 Task: Search one way flight ticket for 1 adult, 5 children, 2 infants in seat and 1 infant on lap in first from Greenville: Pitt-greenville Airport to Jacksonville: Albert J. Ellis Airport on 5-3-2023. Choice of flights is American. Number of bags: 7 checked bags. Price is upto 77000. Outbound departure time preference is 7:30.
Action: Mouse moved to (318, 128)
Screenshot: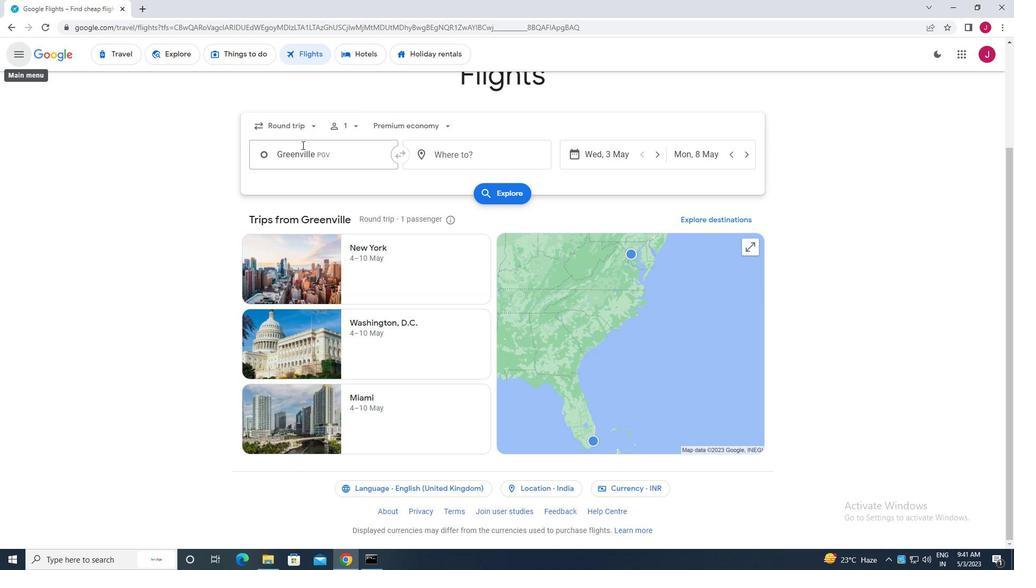 
Action: Mouse pressed left at (318, 128)
Screenshot: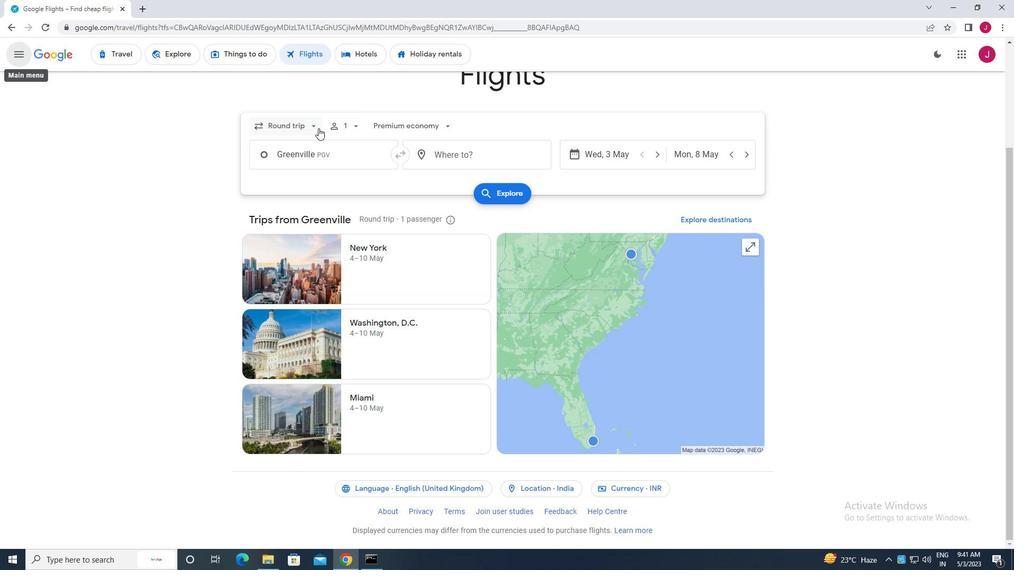 
Action: Mouse moved to (300, 175)
Screenshot: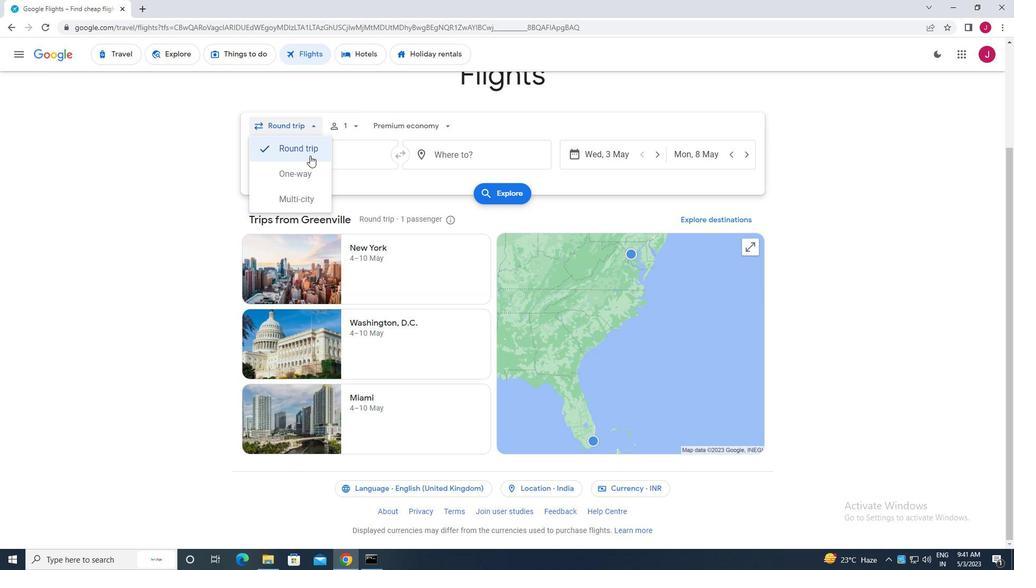 
Action: Mouse pressed left at (300, 175)
Screenshot: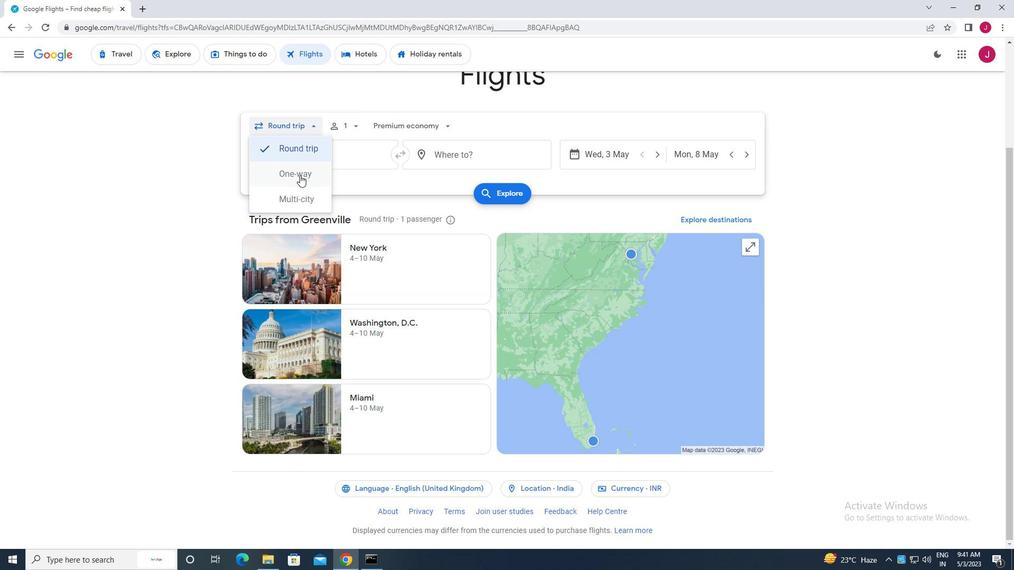 
Action: Mouse moved to (351, 125)
Screenshot: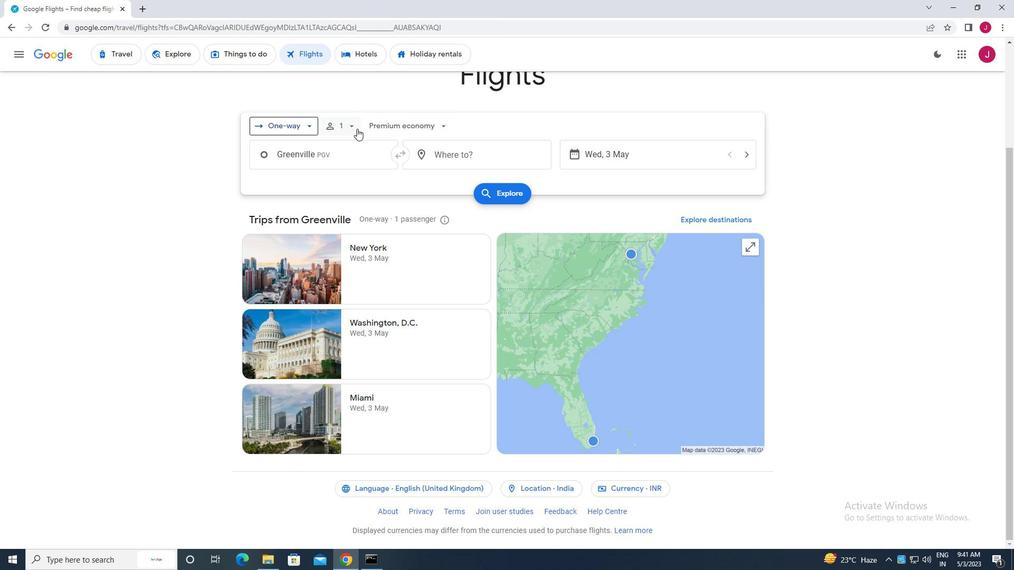 
Action: Mouse pressed left at (351, 125)
Screenshot: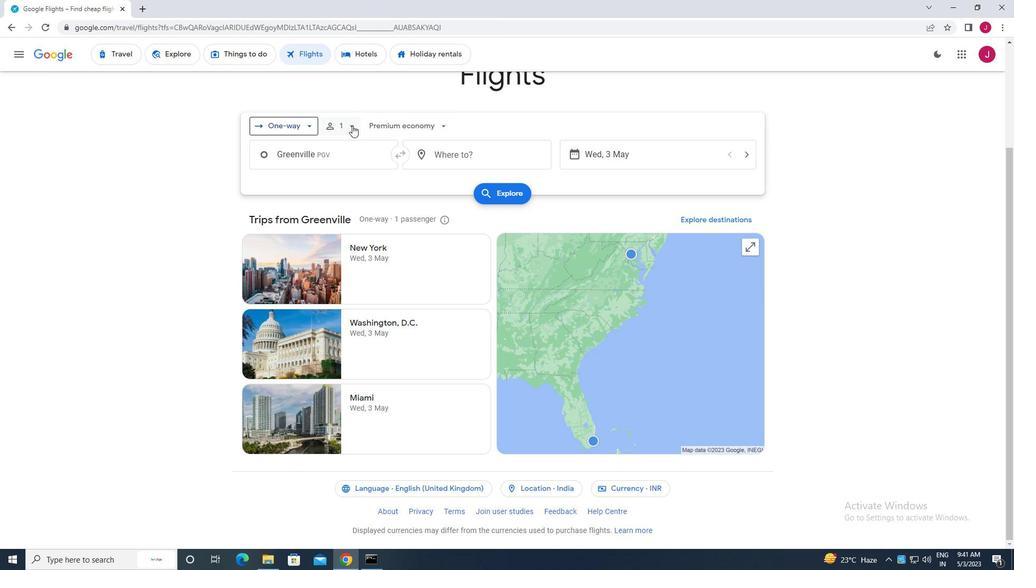 
Action: Mouse moved to (429, 182)
Screenshot: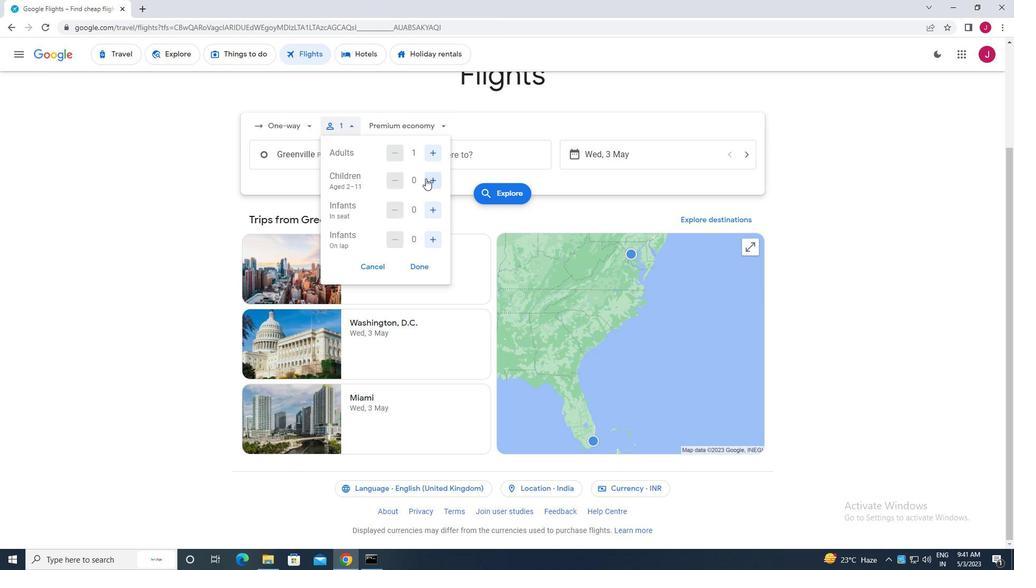 
Action: Mouse pressed left at (429, 182)
Screenshot: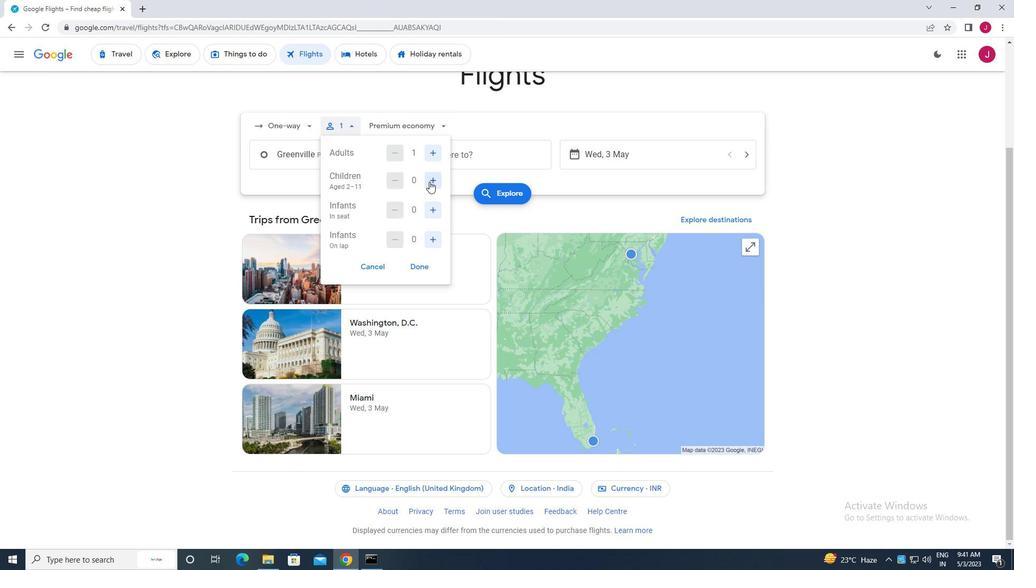 
Action: Mouse pressed left at (429, 182)
Screenshot: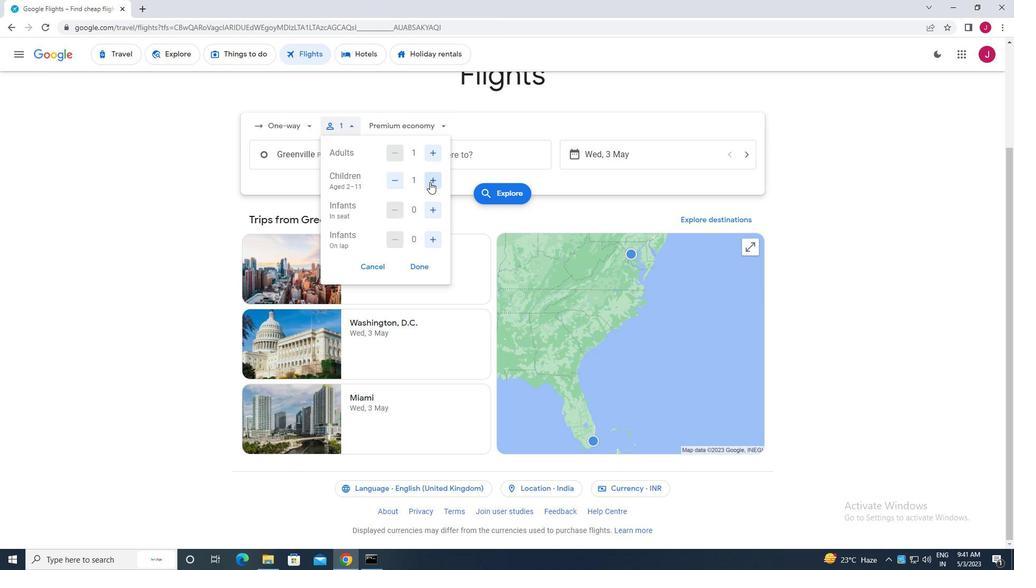 
Action: Mouse pressed left at (429, 182)
Screenshot: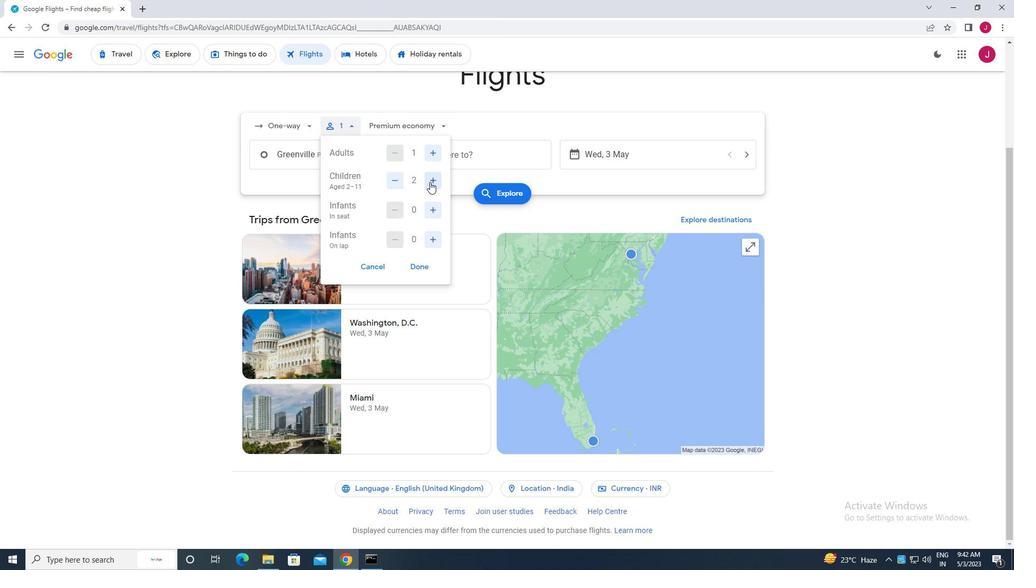 
Action: Mouse pressed left at (429, 182)
Screenshot: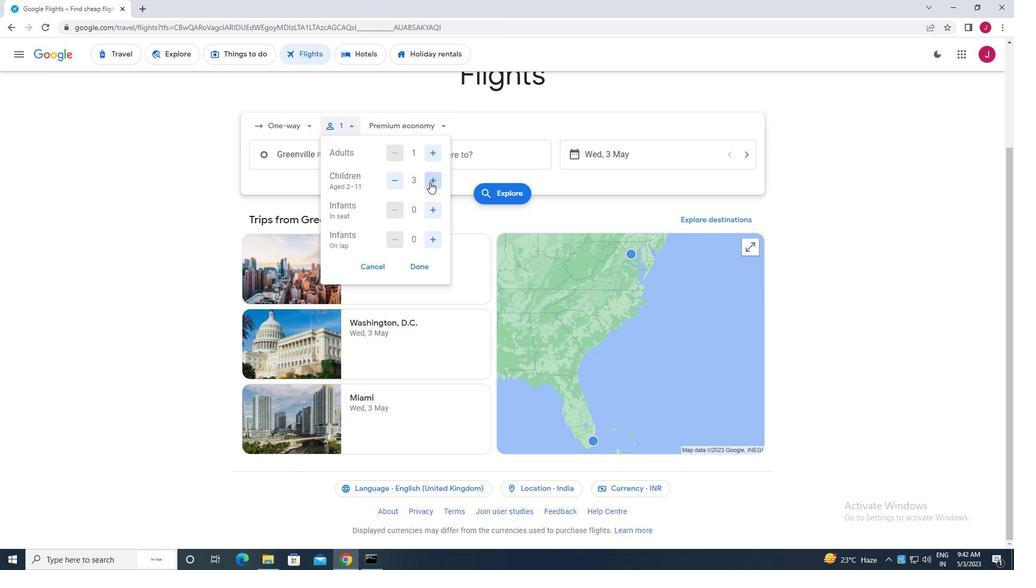 
Action: Mouse pressed left at (429, 182)
Screenshot: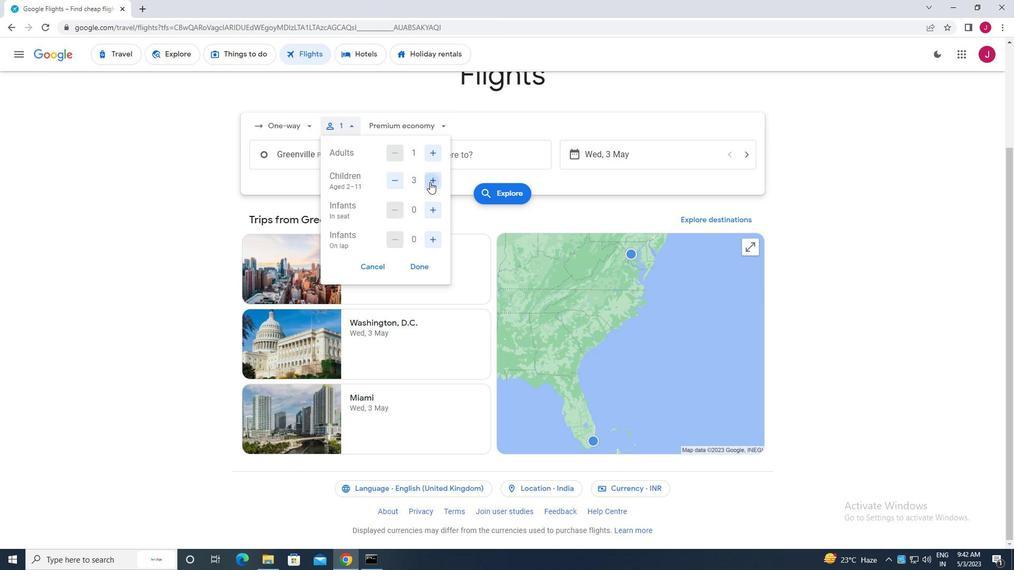 
Action: Mouse moved to (434, 213)
Screenshot: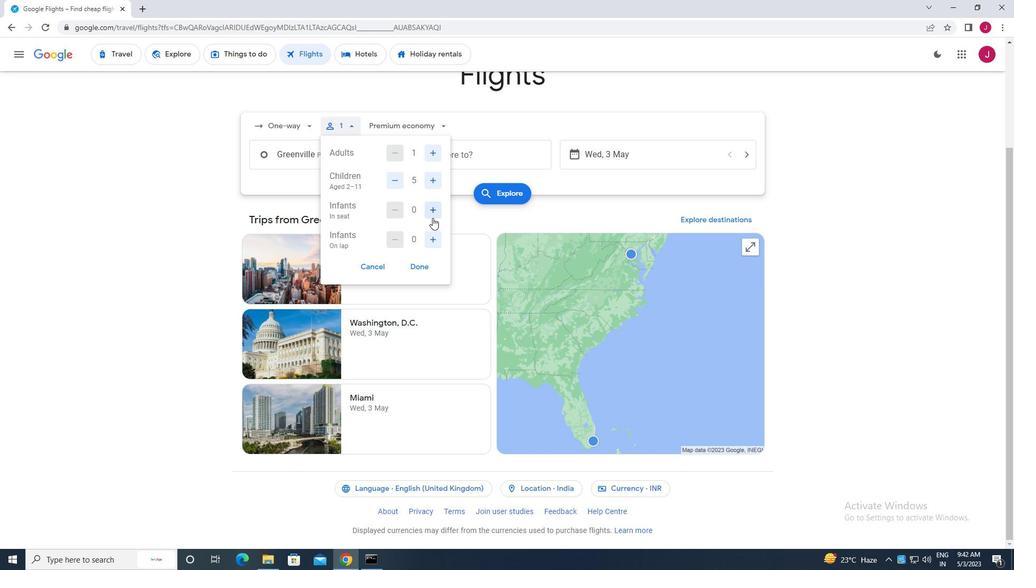 
Action: Mouse pressed left at (434, 213)
Screenshot: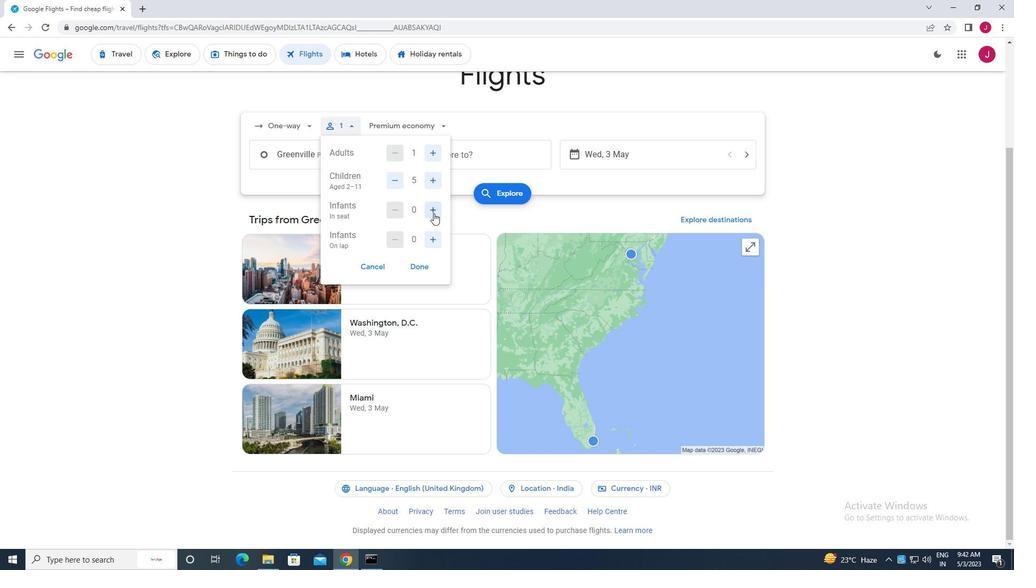 
Action: Mouse pressed left at (434, 213)
Screenshot: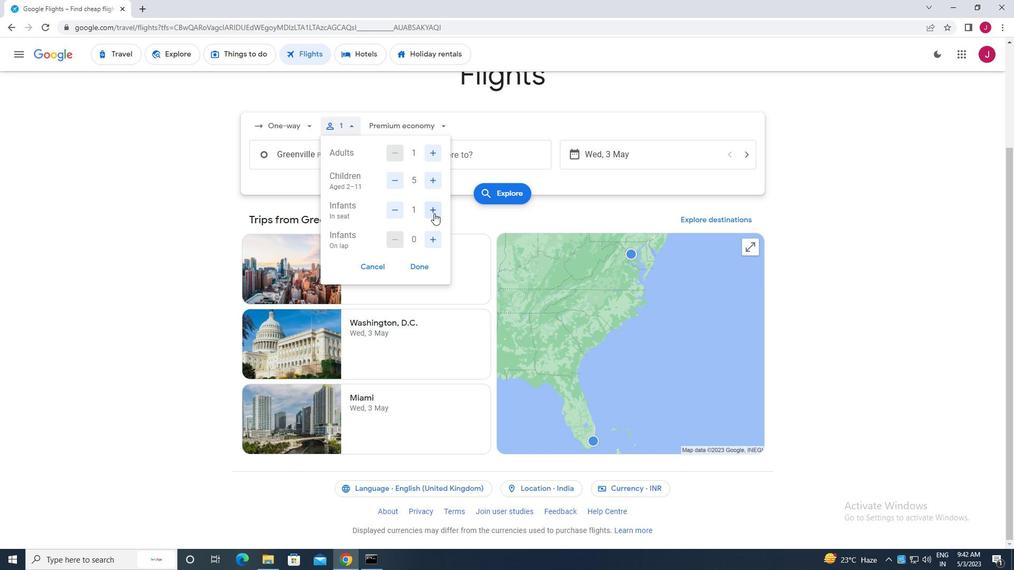 
Action: Mouse moved to (432, 239)
Screenshot: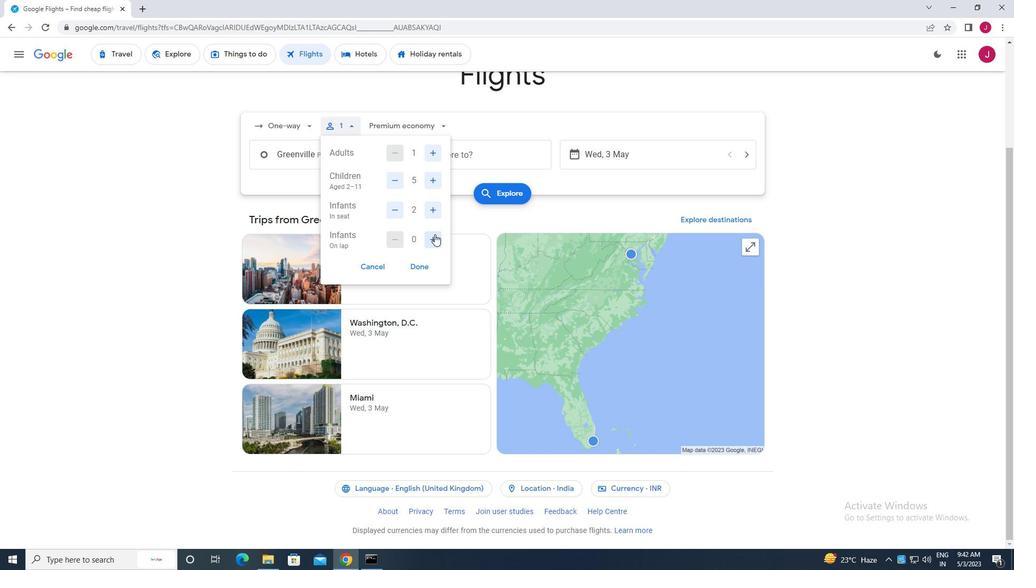 
Action: Mouse pressed left at (432, 239)
Screenshot: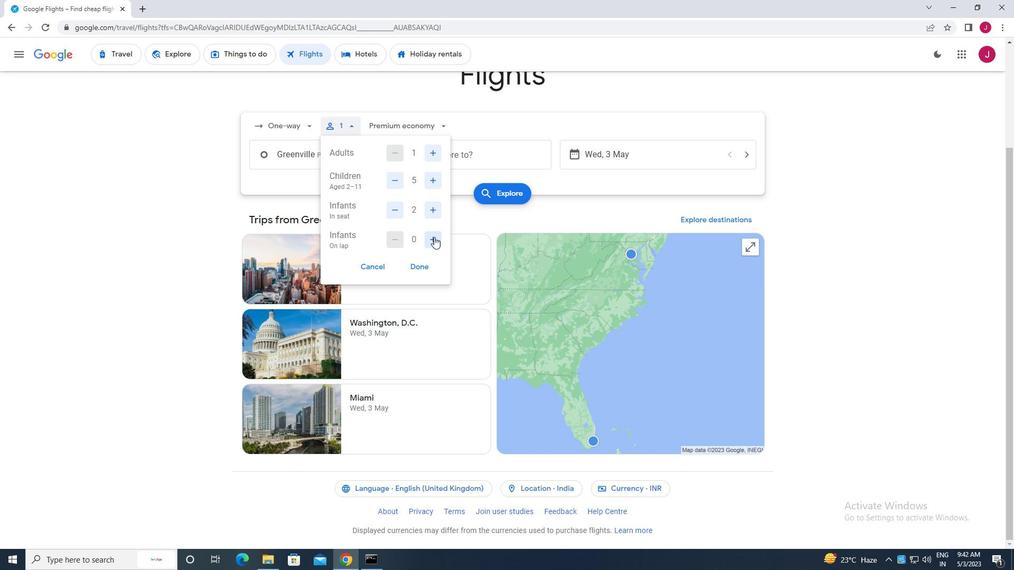 
Action: Mouse moved to (394, 209)
Screenshot: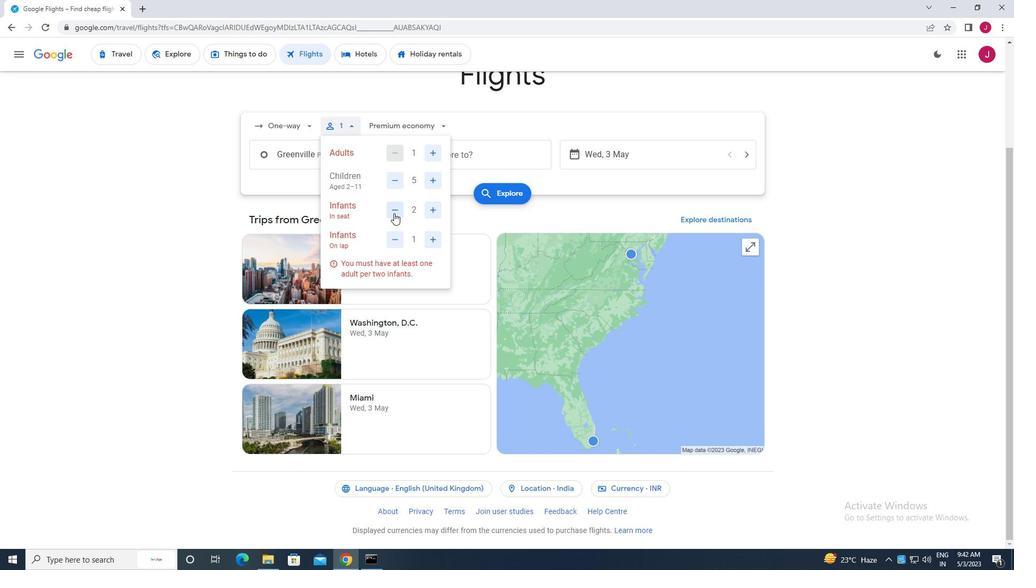 
Action: Mouse pressed left at (394, 209)
Screenshot: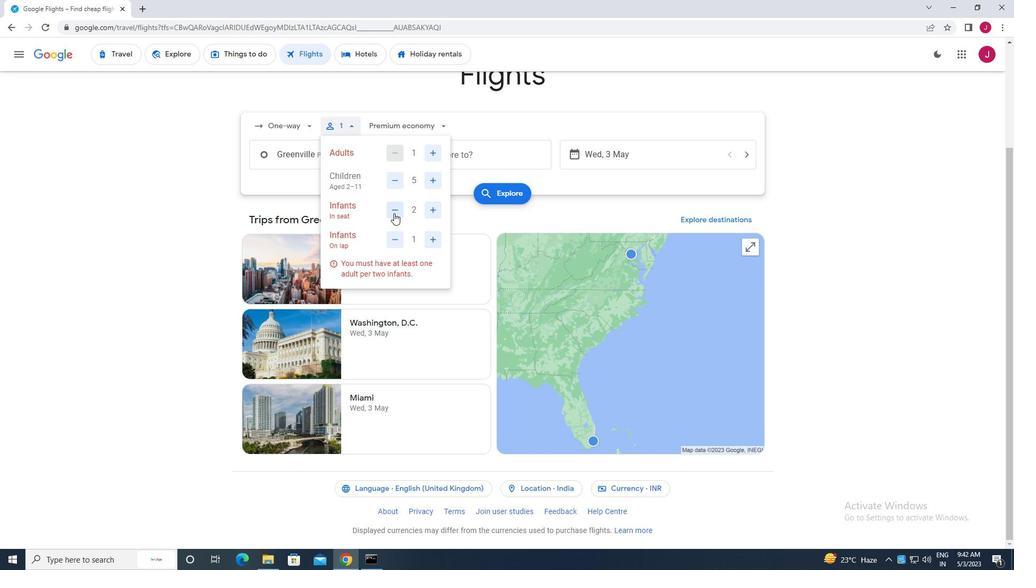 
Action: Mouse moved to (418, 266)
Screenshot: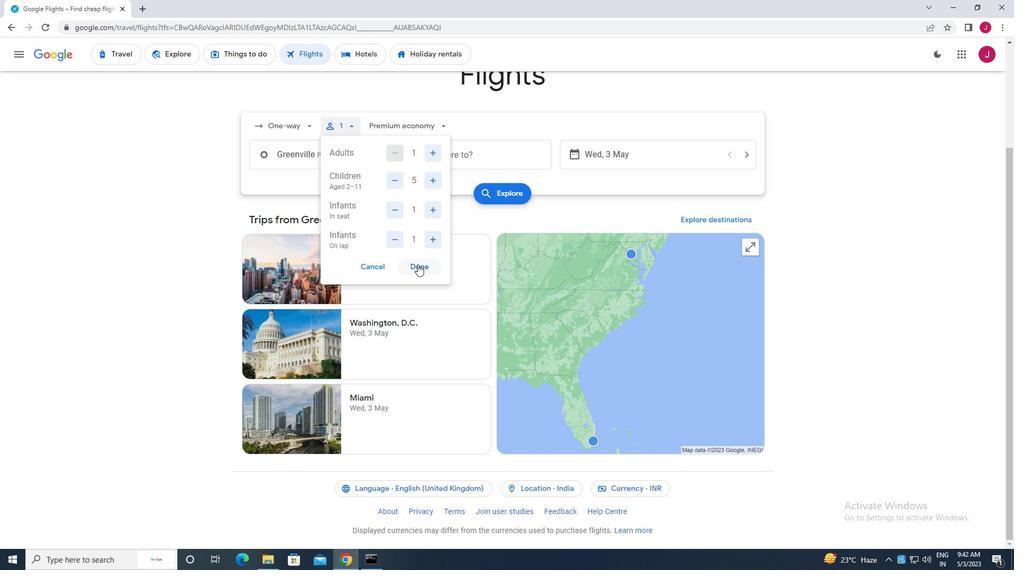 
Action: Mouse pressed left at (418, 266)
Screenshot: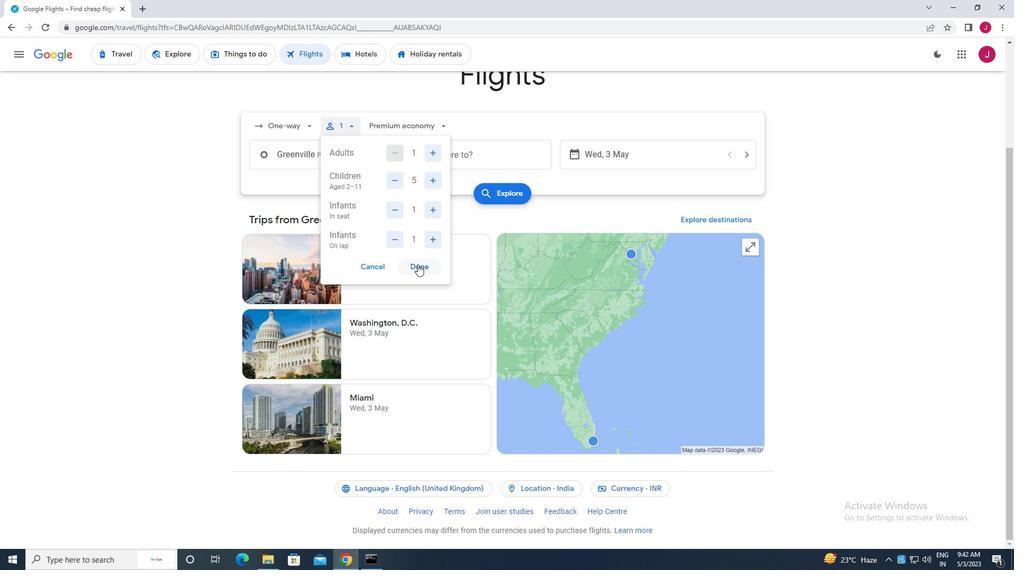 
Action: Mouse moved to (424, 125)
Screenshot: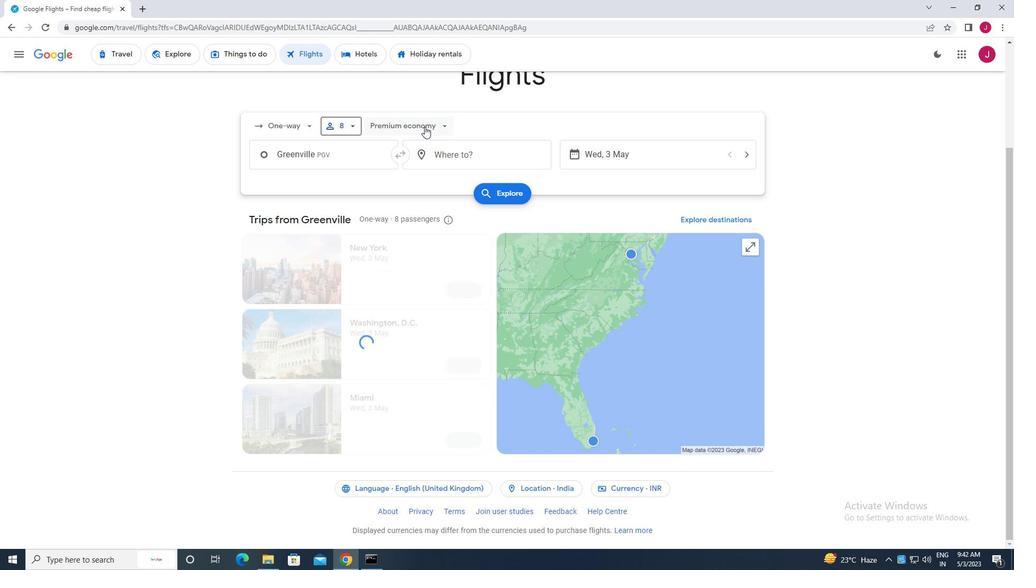 
Action: Mouse pressed left at (424, 125)
Screenshot: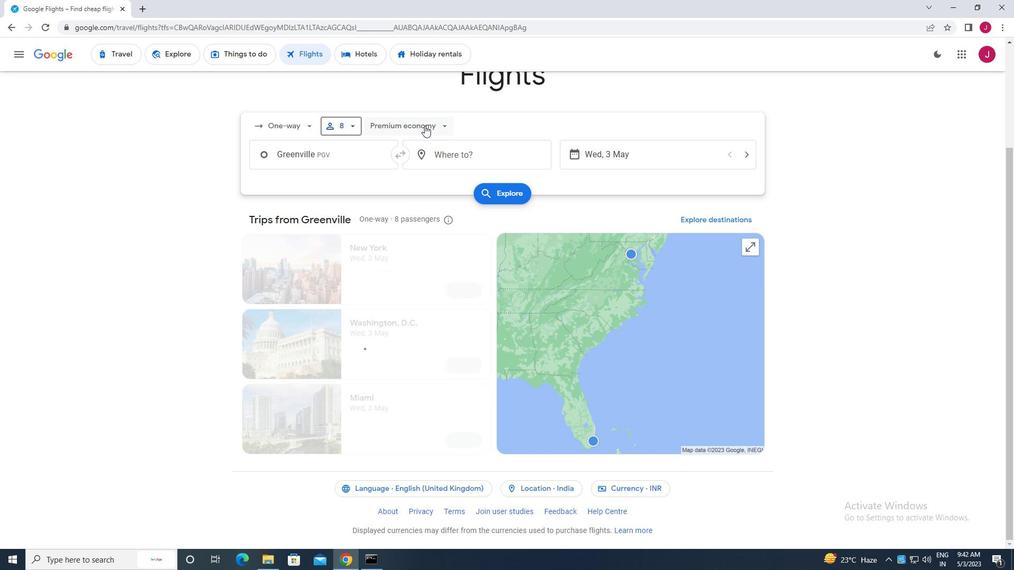 
Action: Mouse moved to (405, 226)
Screenshot: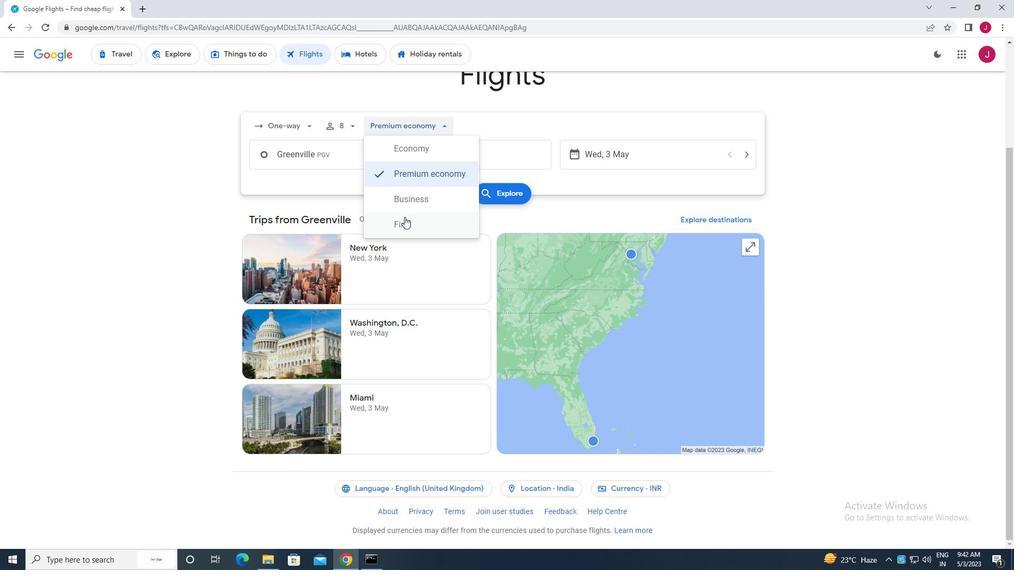
Action: Mouse pressed left at (405, 226)
Screenshot: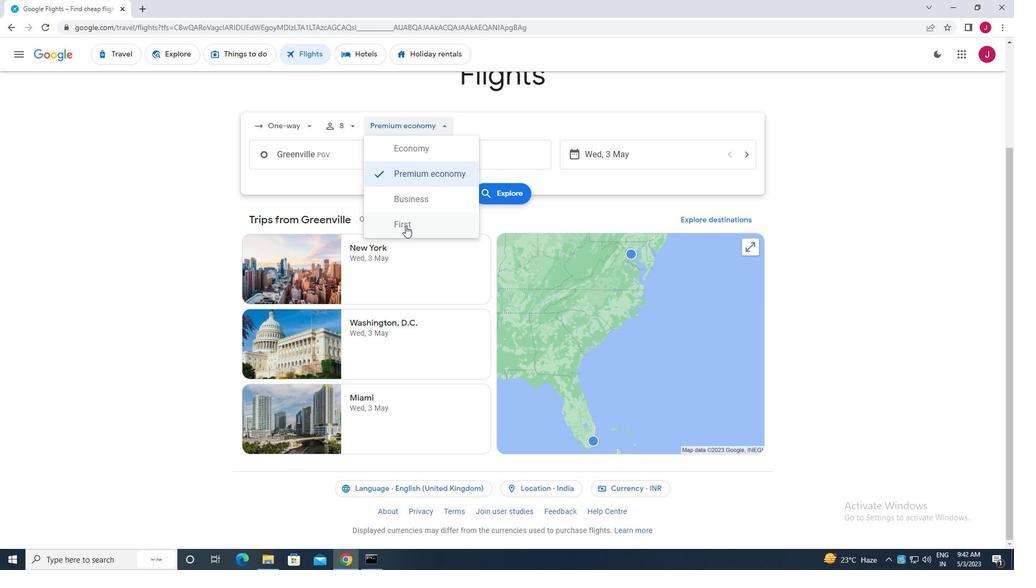 
Action: Mouse moved to (349, 156)
Screenshot: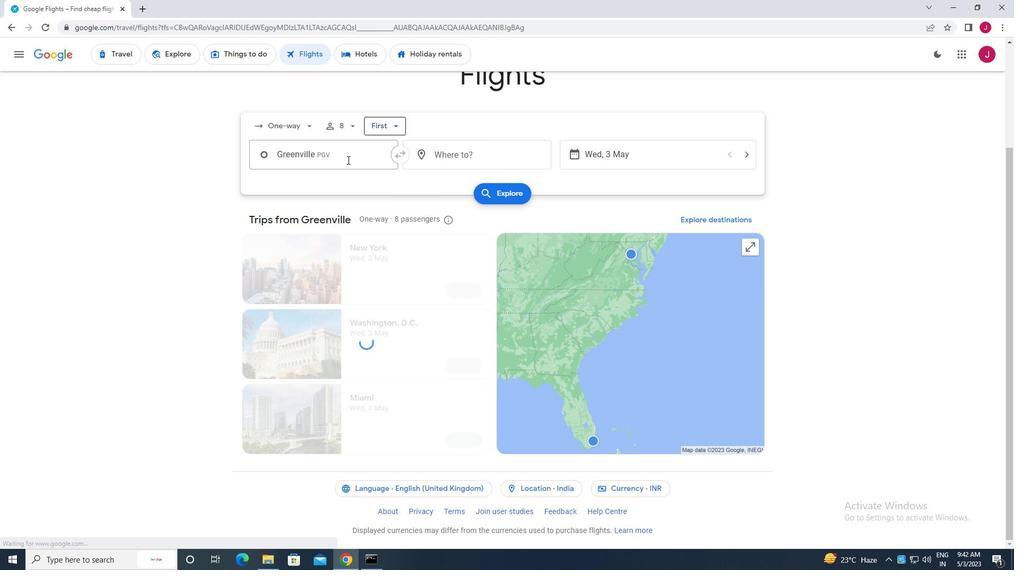 
Action: Mouse pressed left at (349, 156)
Screenshot: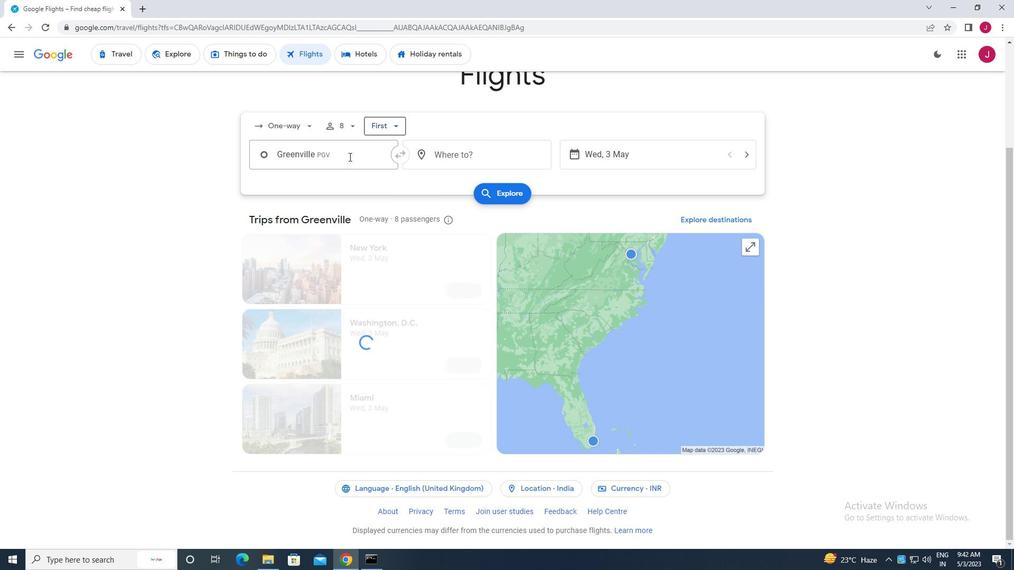 
Action: Mouse moved to (349, 156)
Screenshot: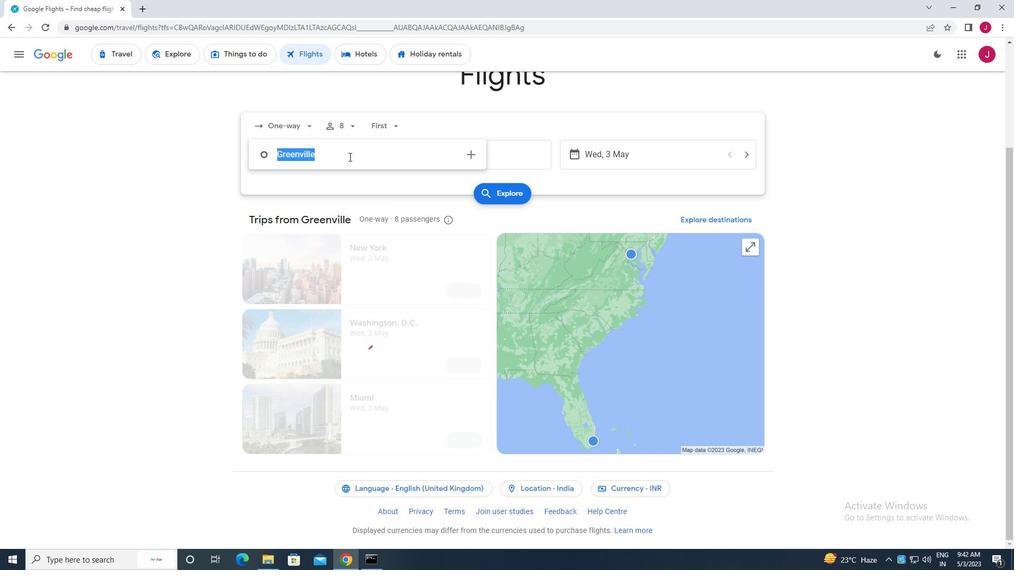 
Action: Key pressed greenville<Key.space>p
Screenshot: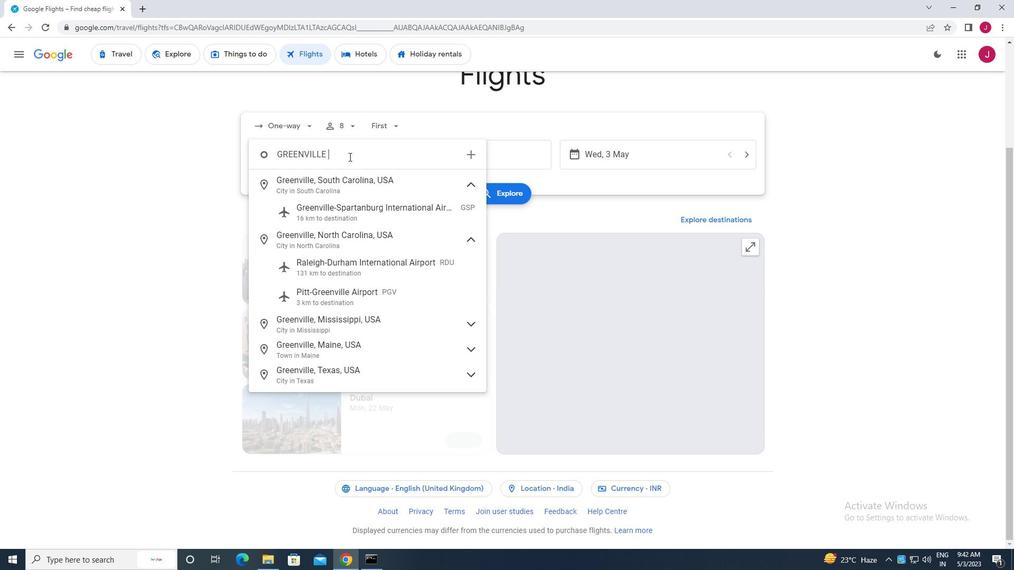
Action: Mouse moved to (320, 181)
Screenshot: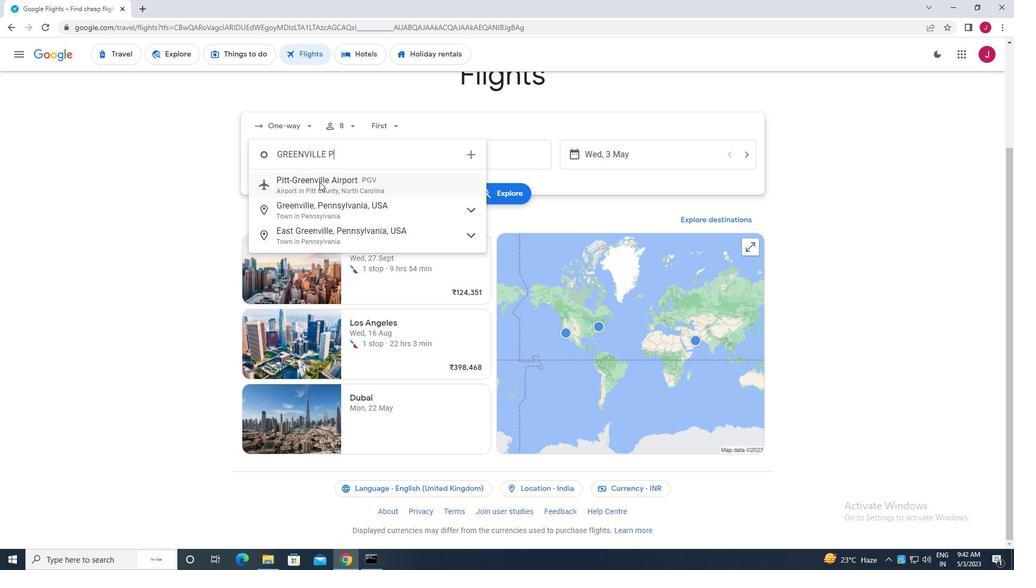 
Action: Mouse pressed left at (320, 181)
Screenshot: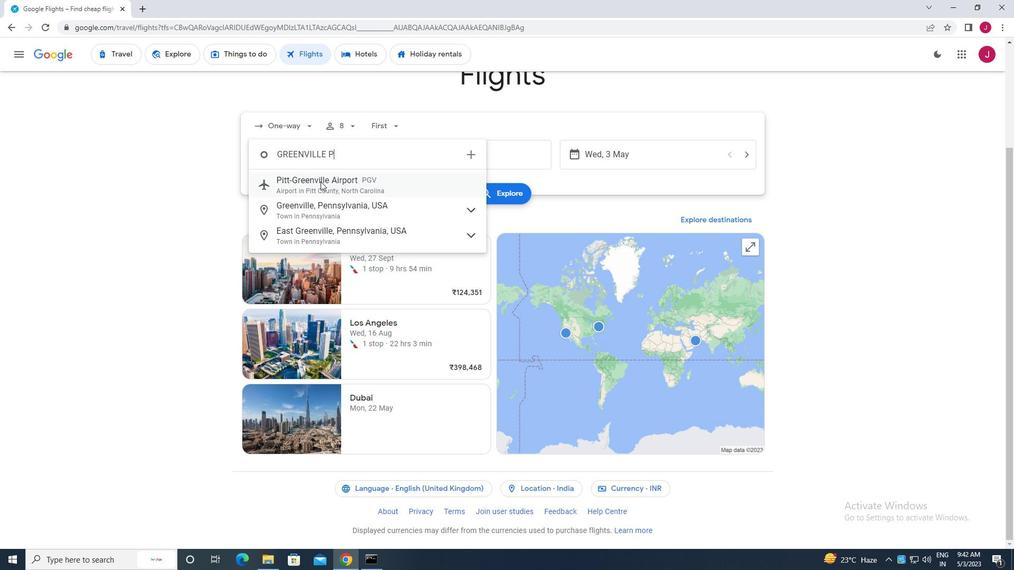 
Action: Mouse moved to (483, 156)
Screenshot: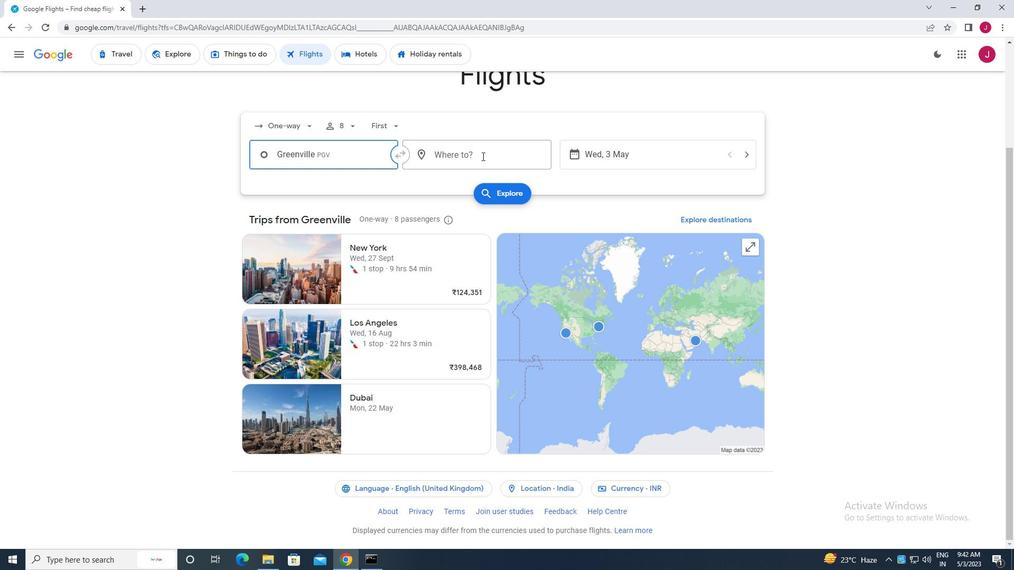 
Action: Mouse pressed left at (483, 156)
Screenshot: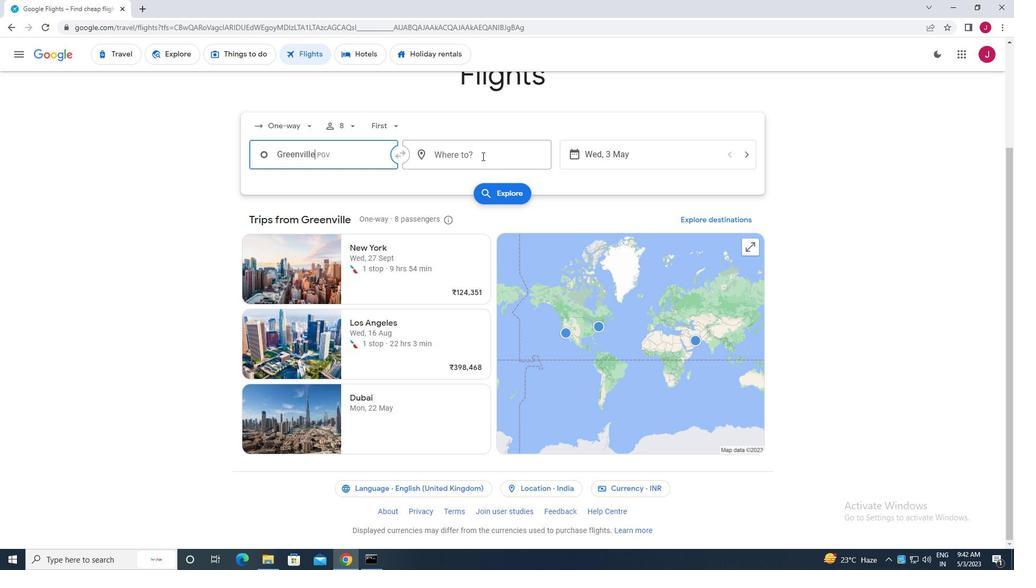 
Action: Mouse moved to (484, 156)
Screenshot: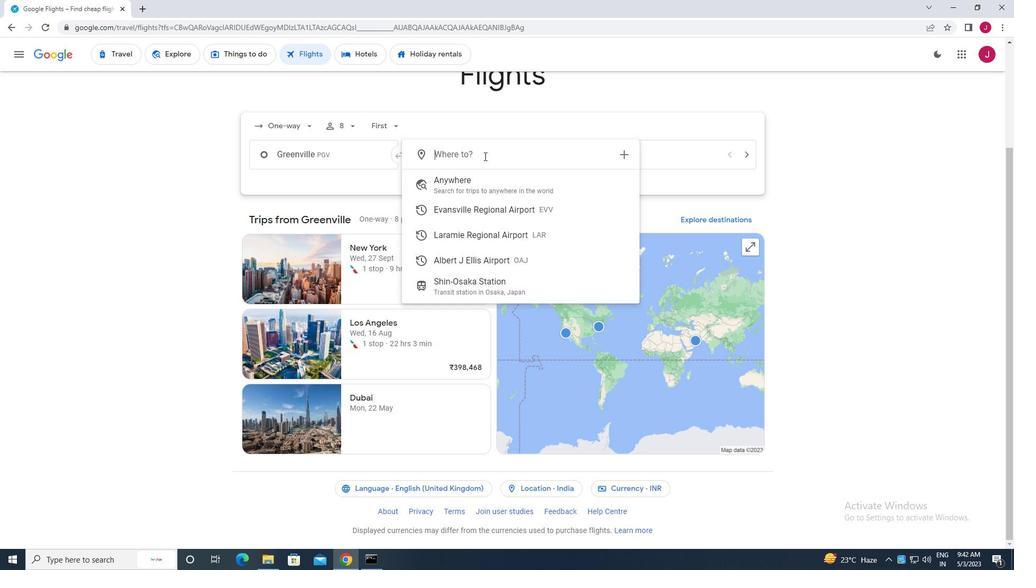 
Action: Key pressed albert<Key.space>j
Screenshot: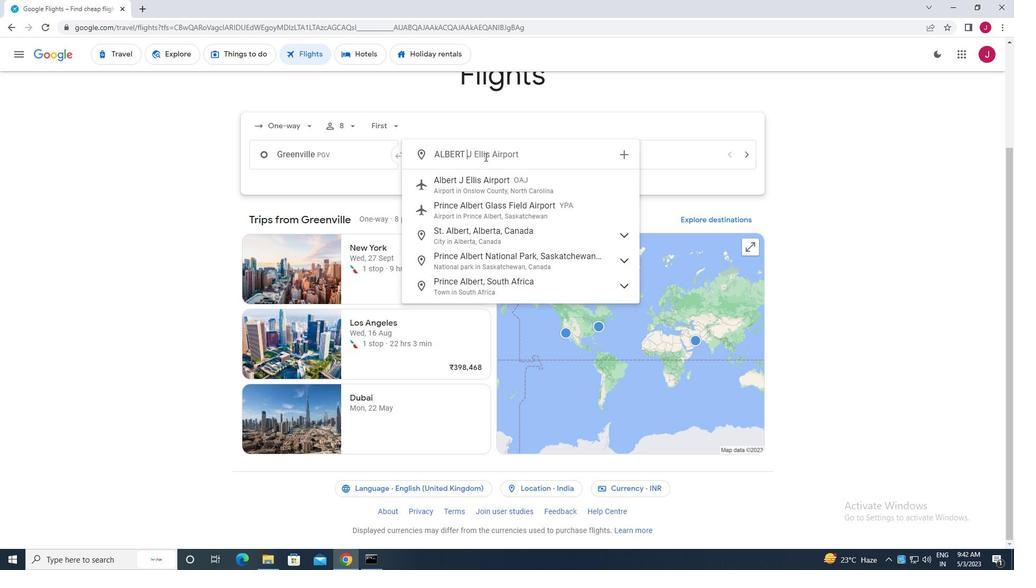 
Action: Mouse moved to (496, 185)
Screenshot: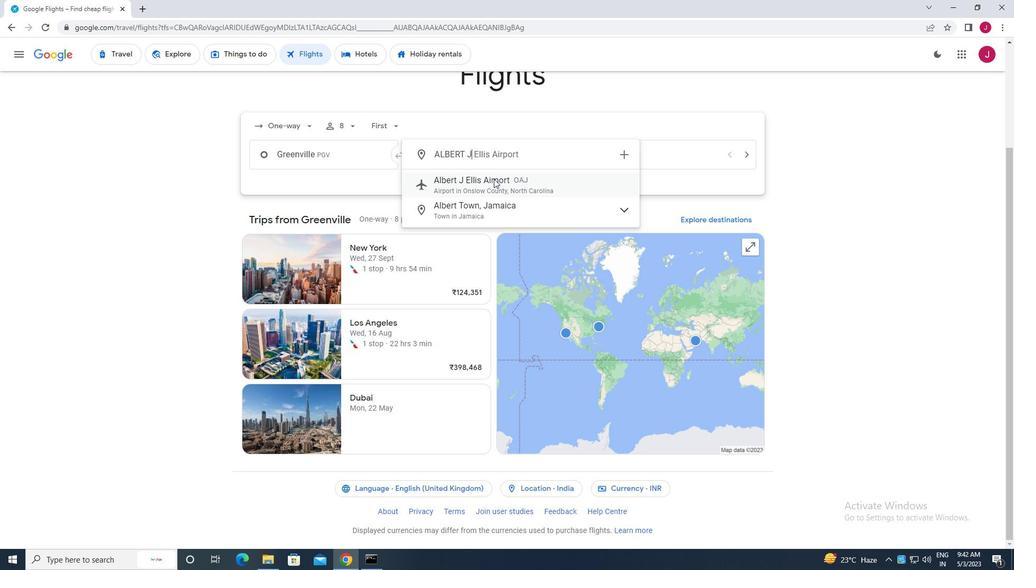 
Action: Mouse pressed left at (496, 185)
Screenshot: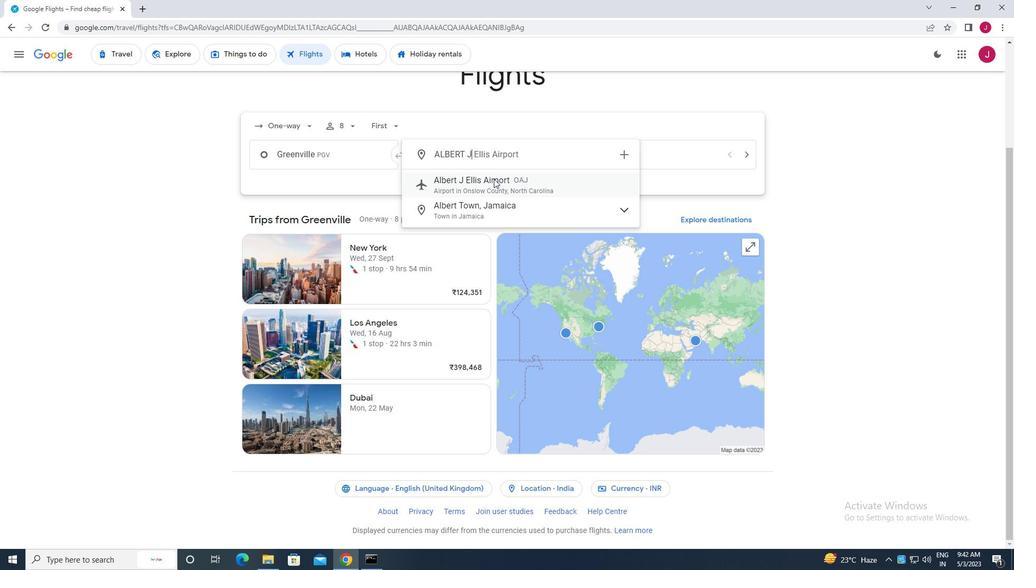 
Action: Mouse moved to (619, 158)
Screenshot: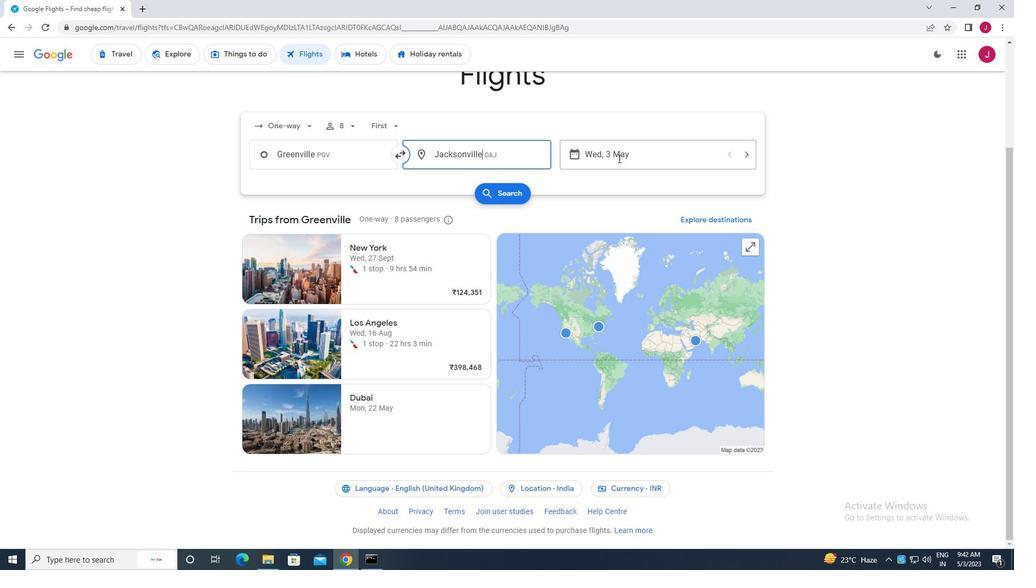 
Action: Mouse pressed left at (619, 158)
Screenshot: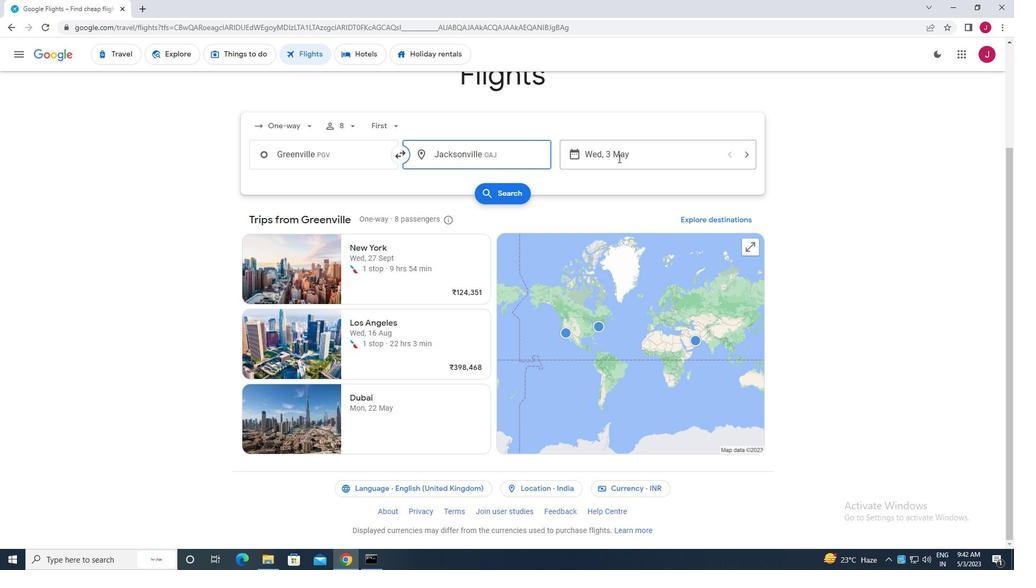
Action: Mouse moved to (462, 239)
Screenshot: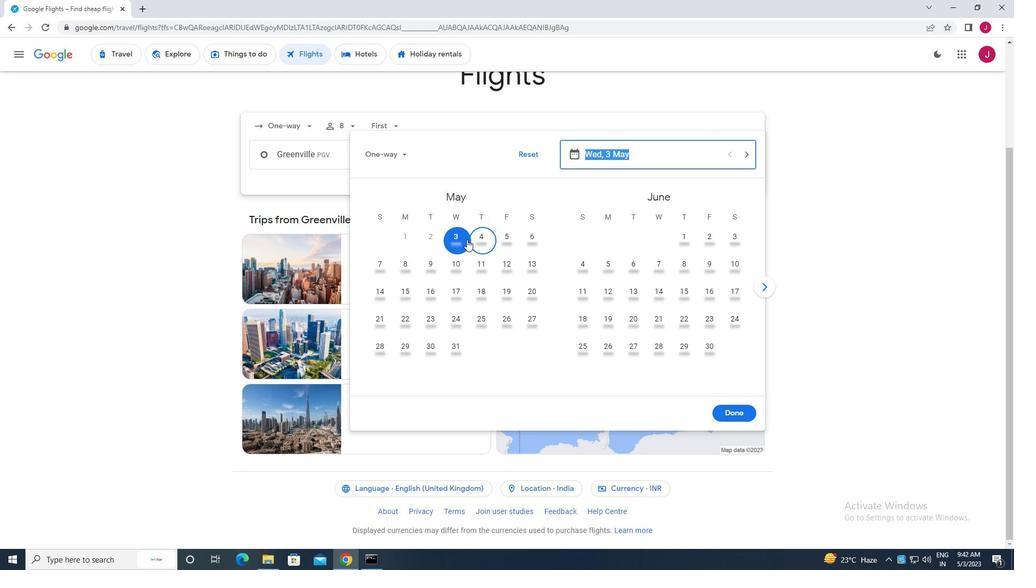 
Action: Mouse pressed left at (462, 239)
Screenshot: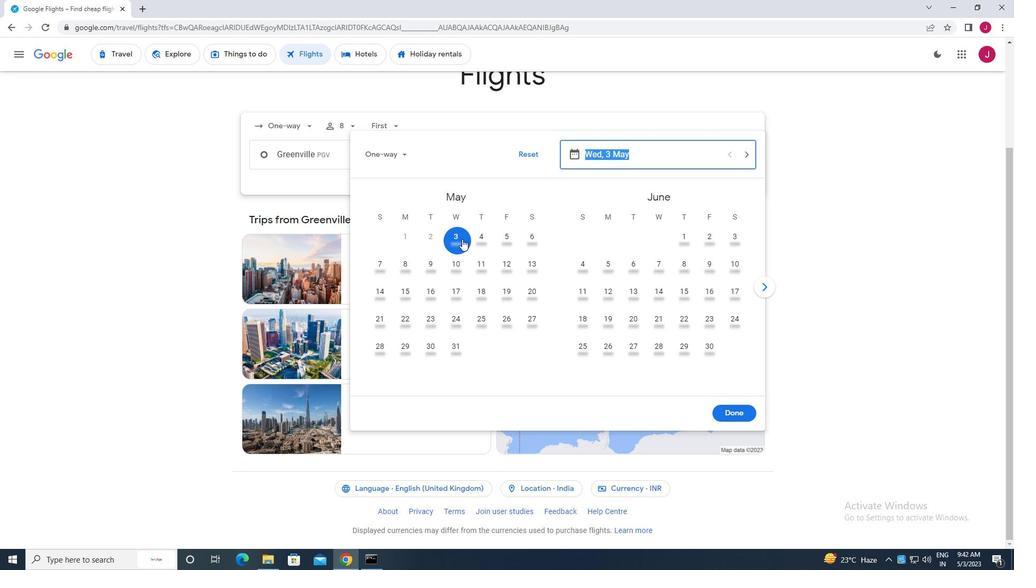 
Action: Mouse moved to (733, 409)
Screenshot: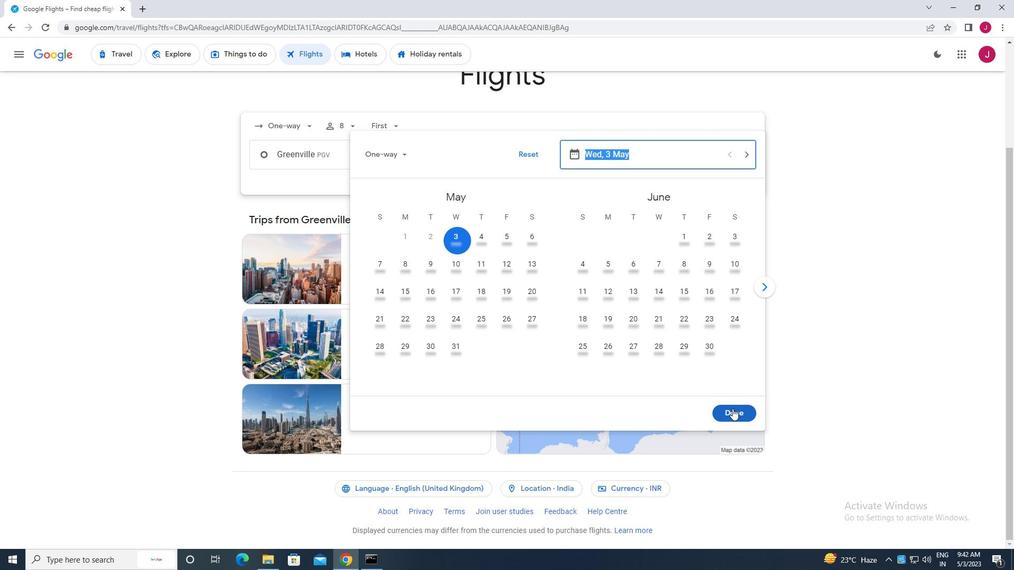 
Action: Mouse pressed left at (733, 409)
Screenshot: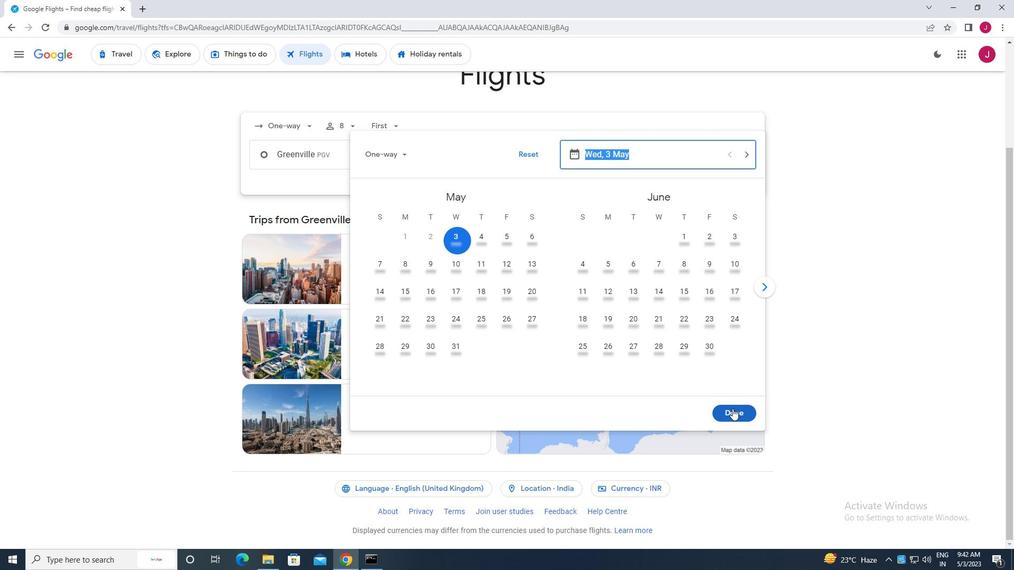 
Action: Mouse moved to (511, 197)
Screenshot: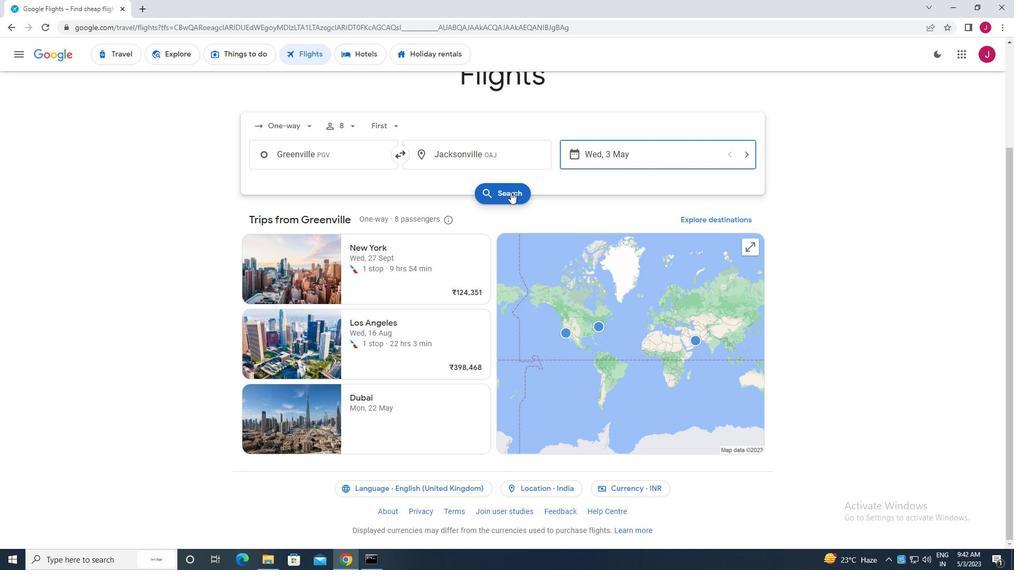 
Action: Mouse pressed left at (511, 197)
Screenshot: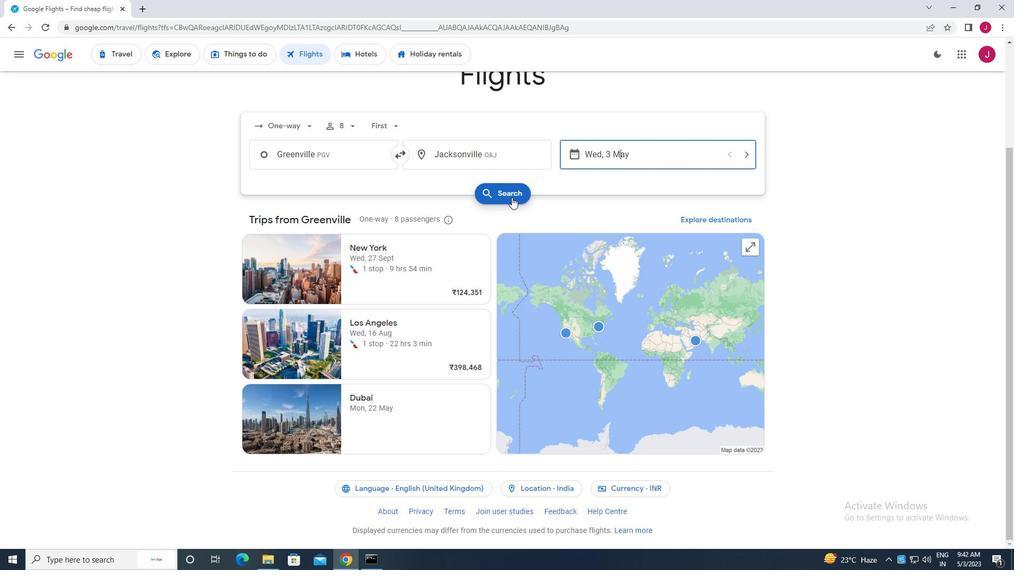 
Action: Mouse moved to (262, 151)
Screenshot: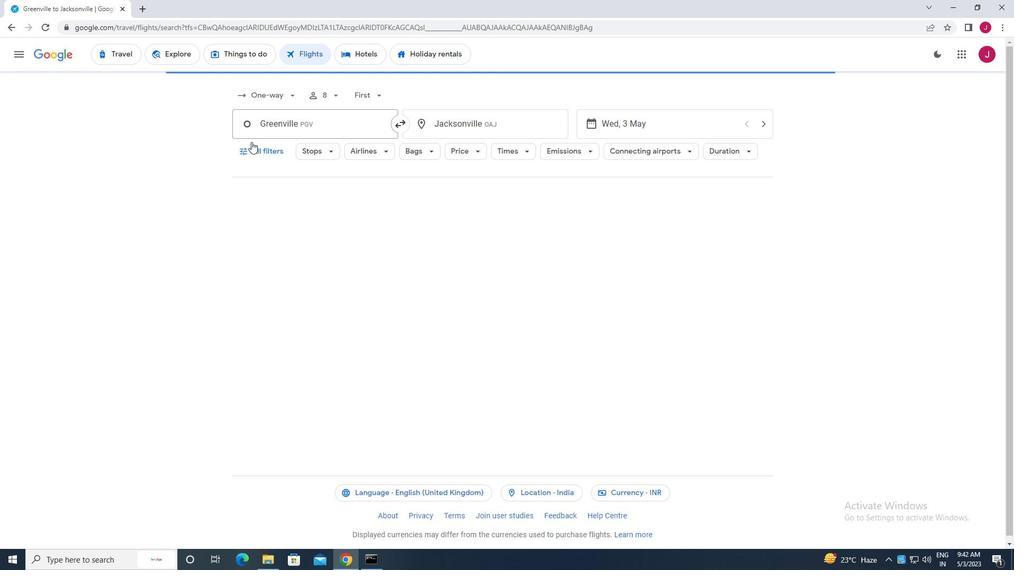 
Action: Mouse pressed left at (262, 151)
Screenshot: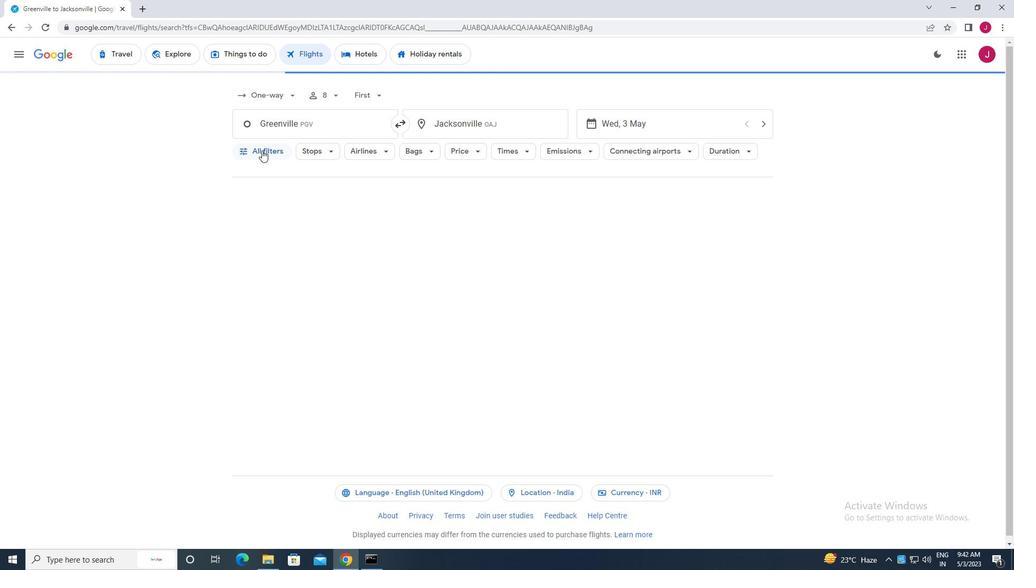 
Action: Mouse moved to (350, 193)
Screenshot: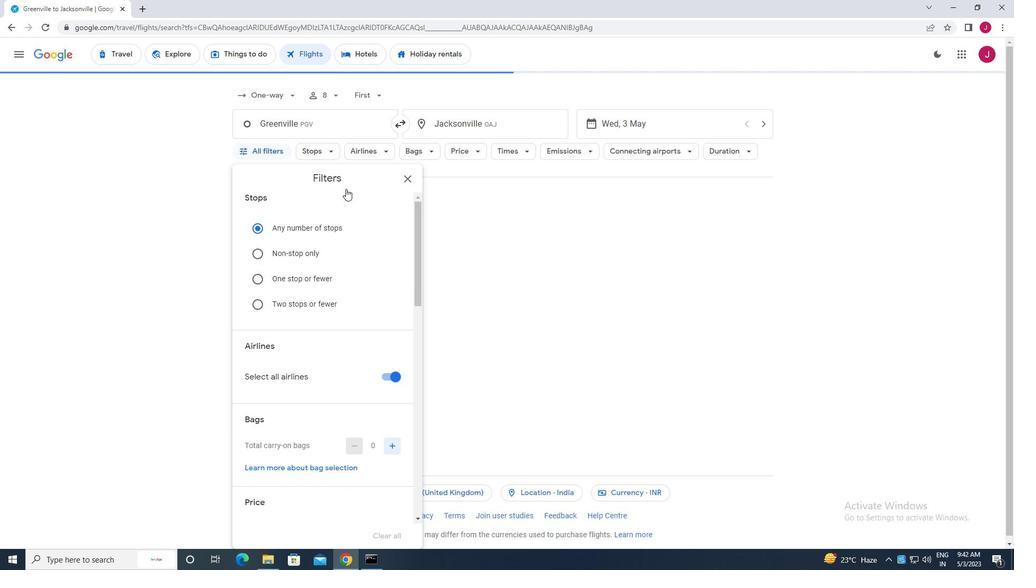 
Action: Mouse scrolled (350, 193) with delta (0, 0)
Screenshot: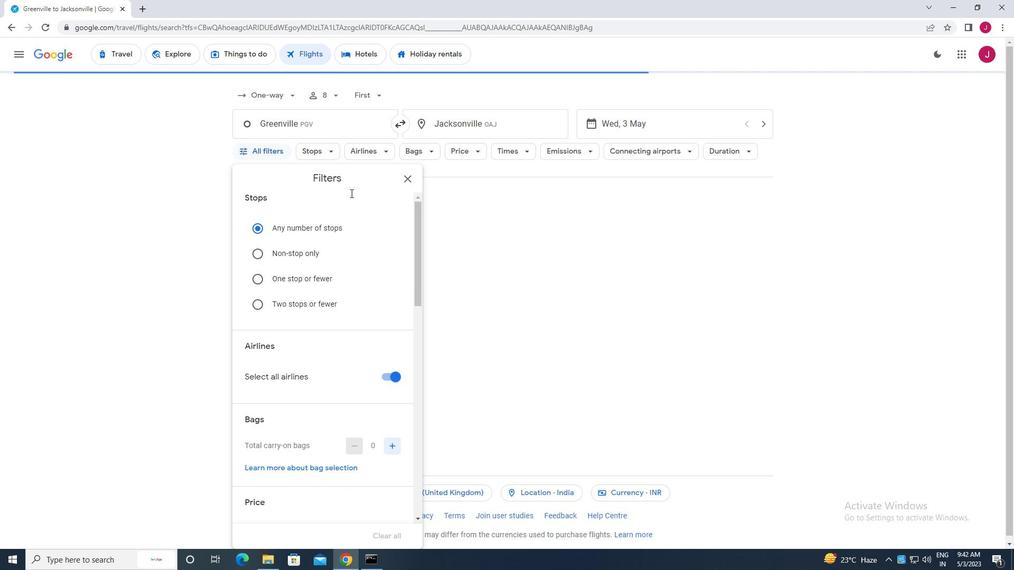 
Action: Mouse scrolled (350, 193) with delta (0, 0)
Screenshot: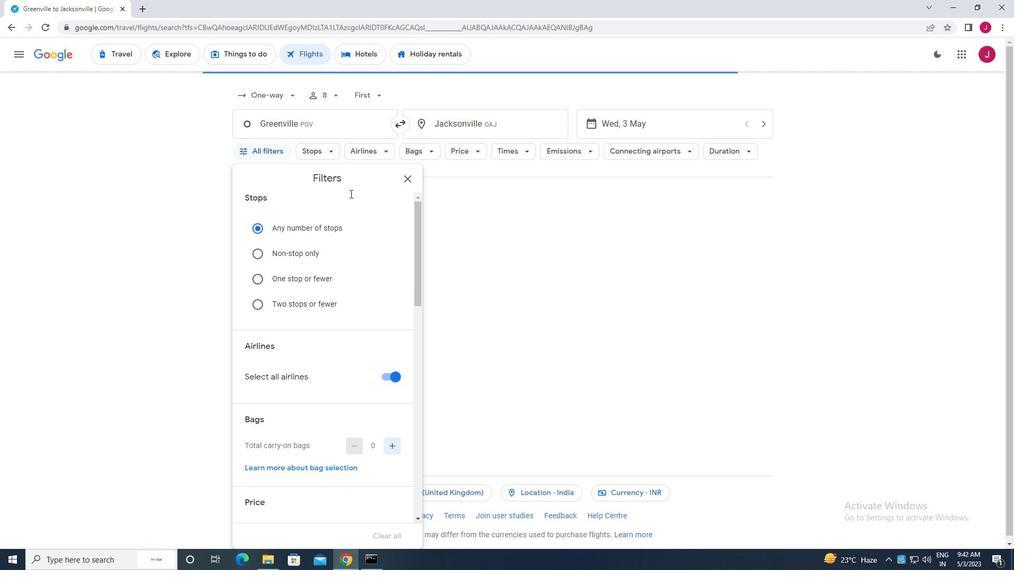 
Action: Mouse moved to (351, 206)
Screenshot: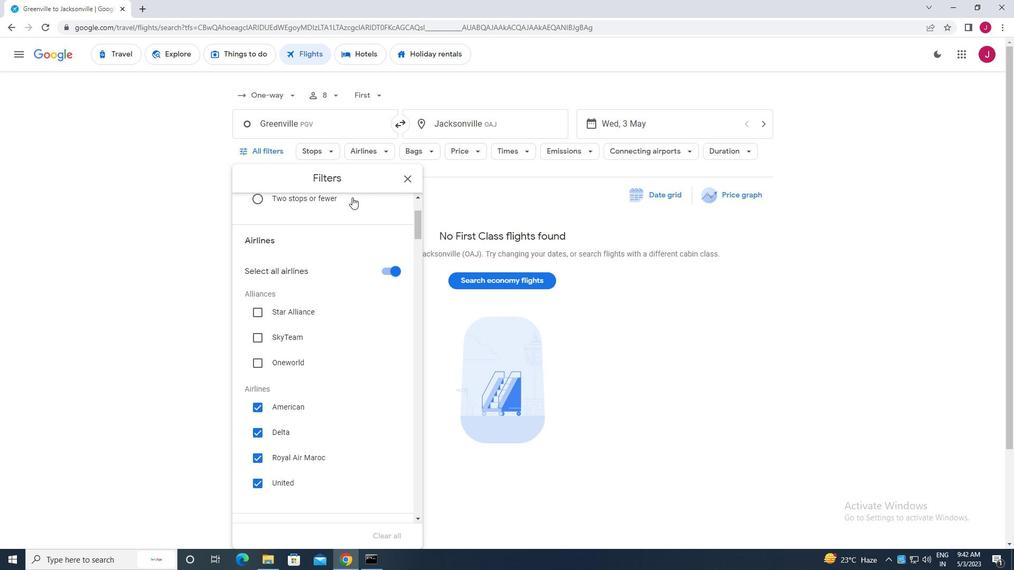 
Action: Mouse scrolled (351, 205) with delta (0, 0)
Screenshot: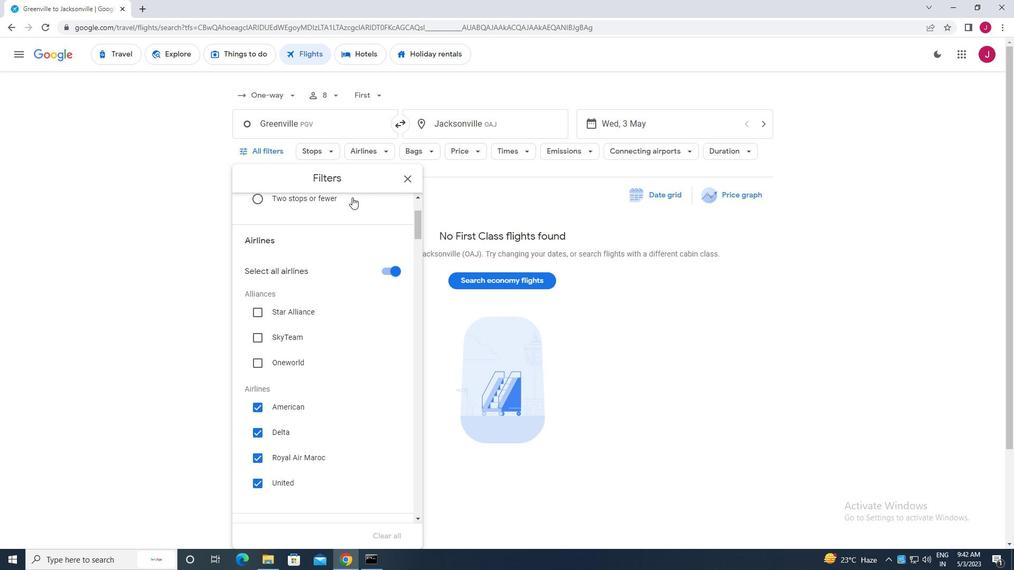 
Action: Mouse moved to (384, 220)
Screenshot: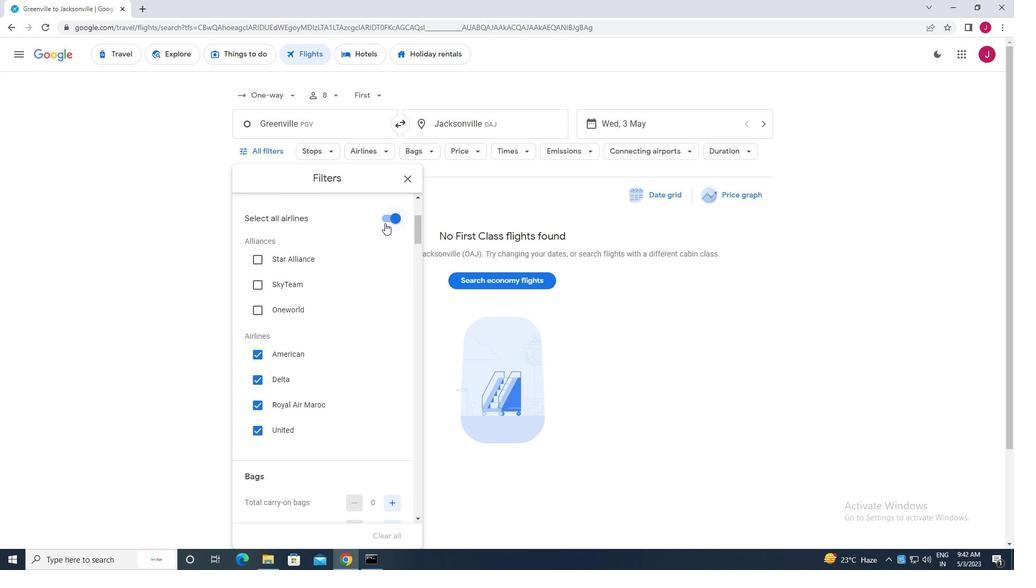 
Action: Mouse pressed left at (384, 220)
Screenshot: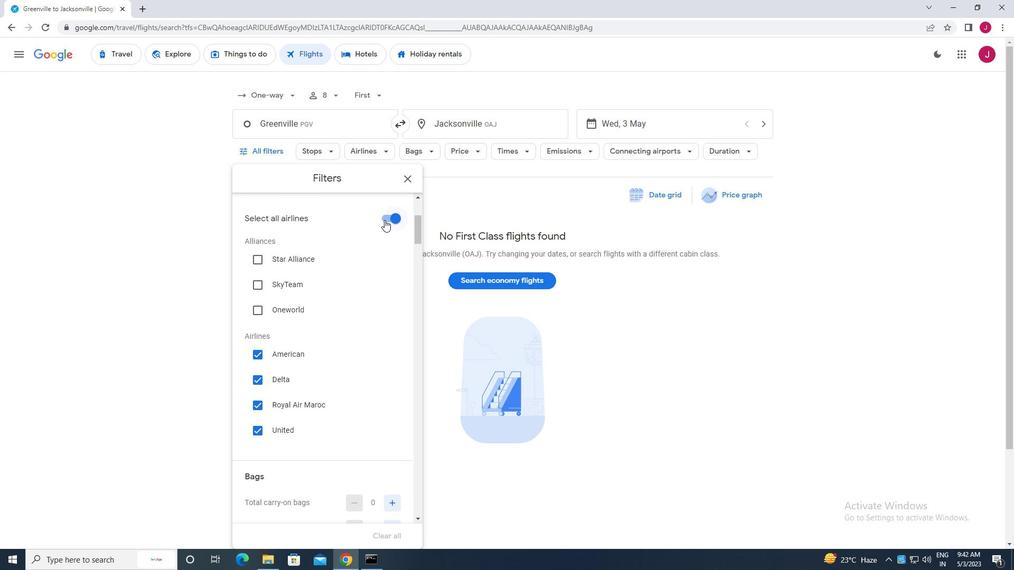 
Action: Mouse moved to (354, 264)
Screenshot: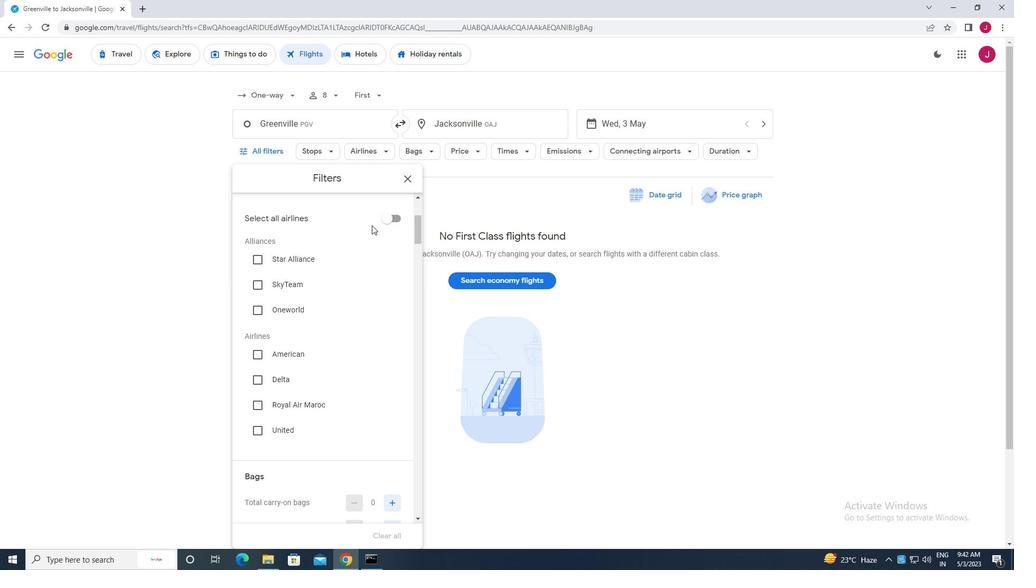 
Action: Mouse scrolled (354, 263) with delta (0, 0)
Screenshot: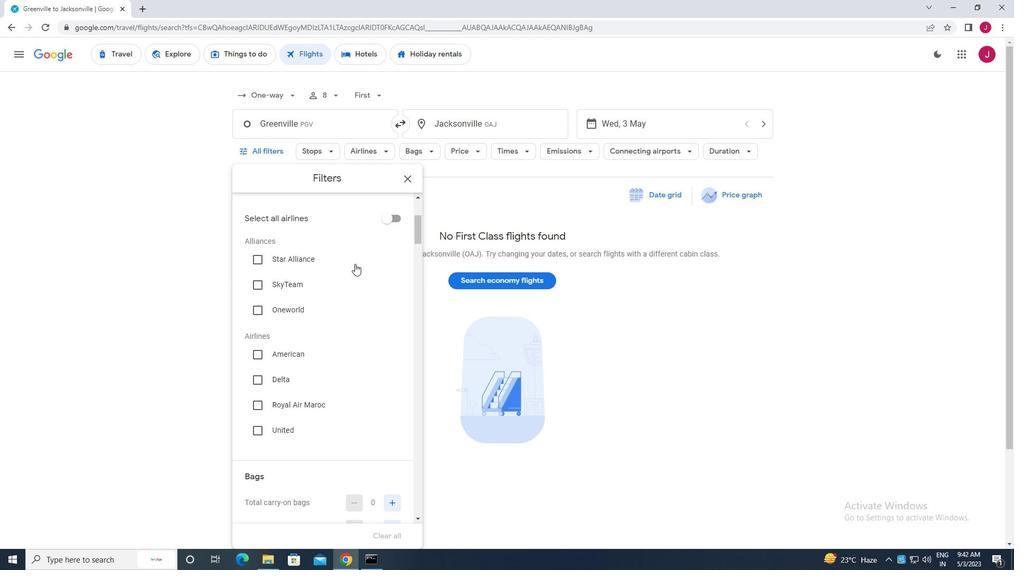 
Action: Mouse moved to (259, 299)
Screenshot: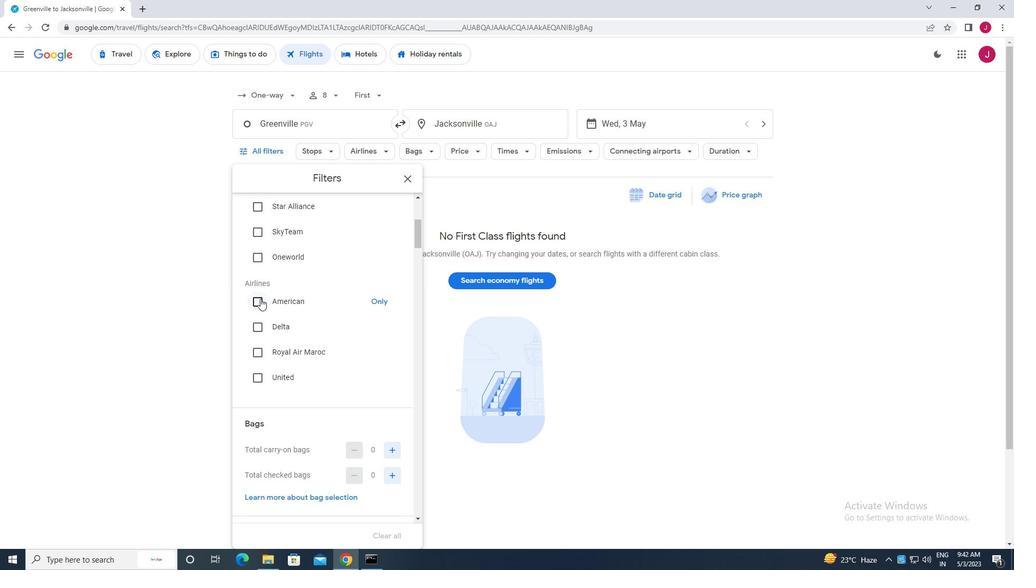 
Action: Mouse pressed left at (259, 299)
Screenshot: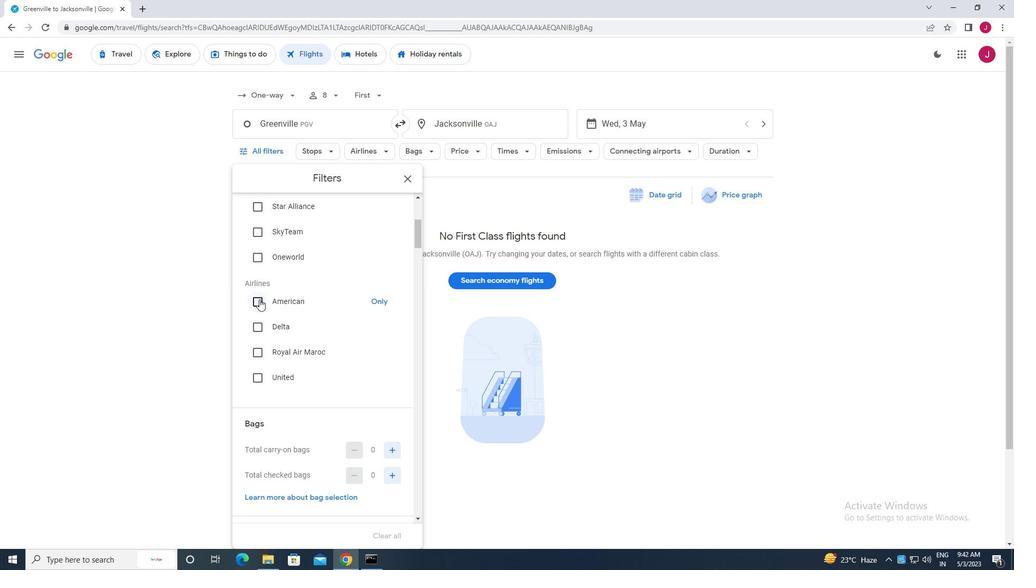 
Action: Mouse moved to (303, 293)
Screenshot: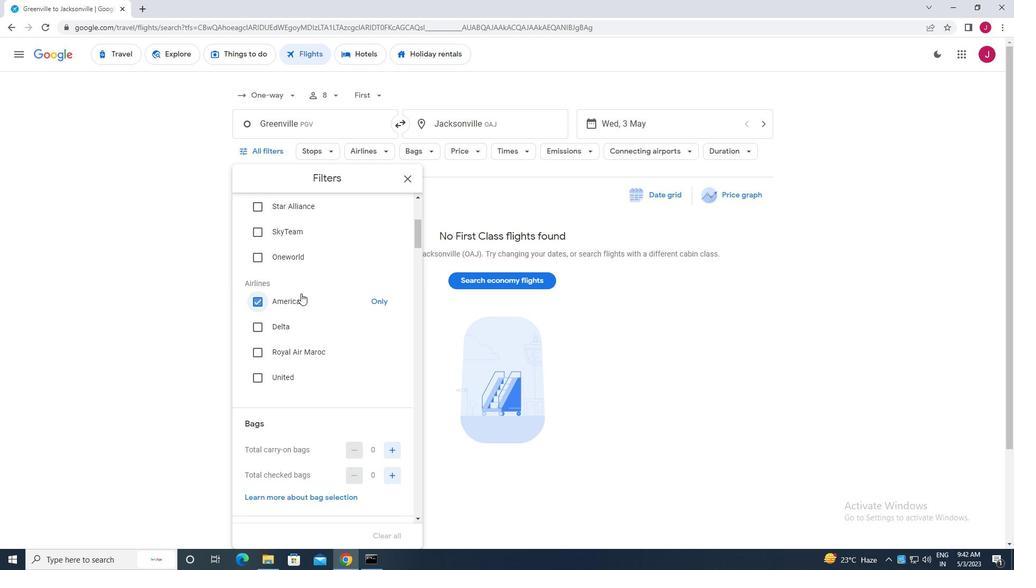 
Action: Mouse scrolled (303, 292) with delta (0, 0)
Screenshot: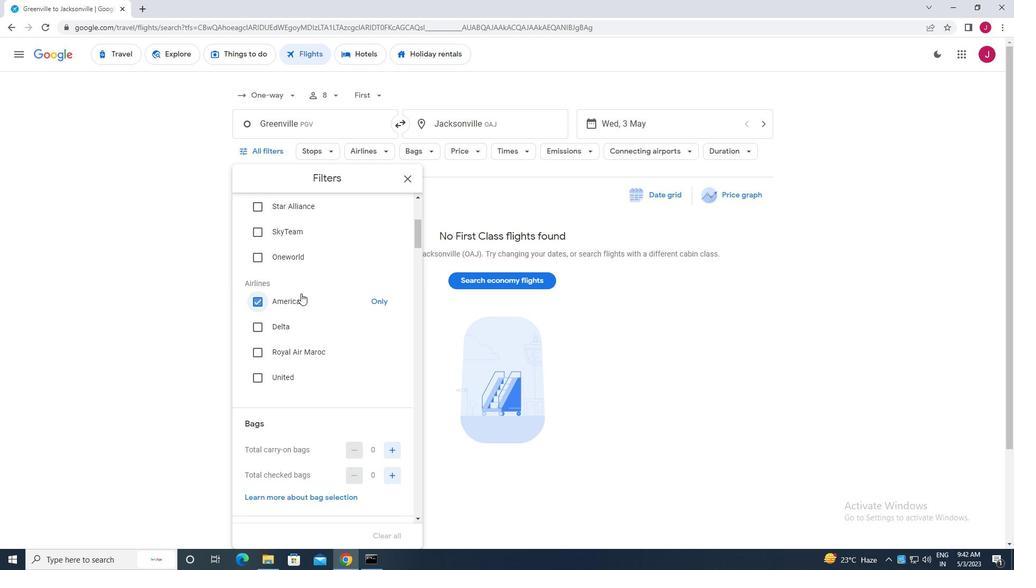 
Action: Mouse moved to (304, 293)
Screenshot: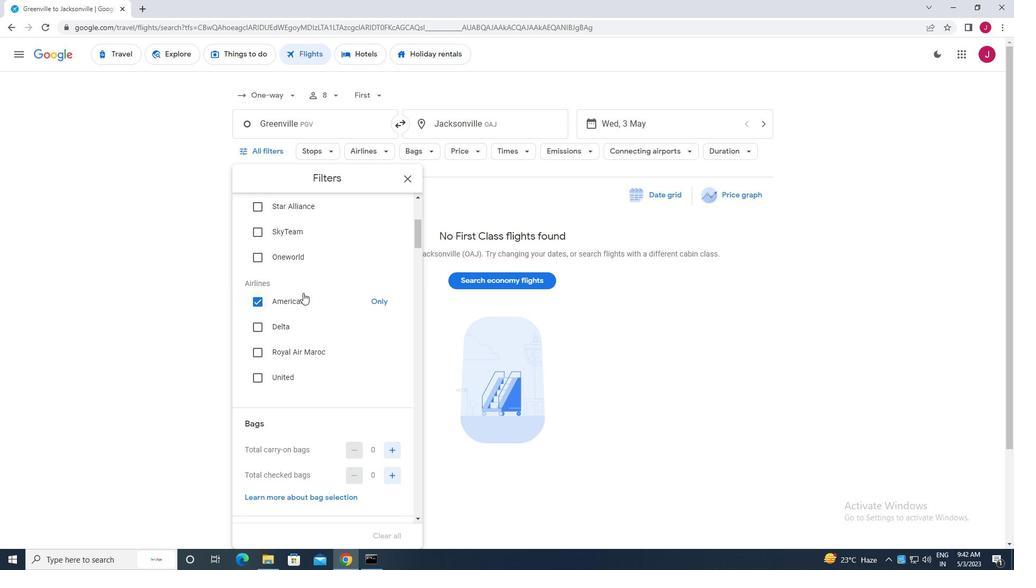 
Action: Mouse scrolled (304, 292) with delta (0, 0)
Screenshot: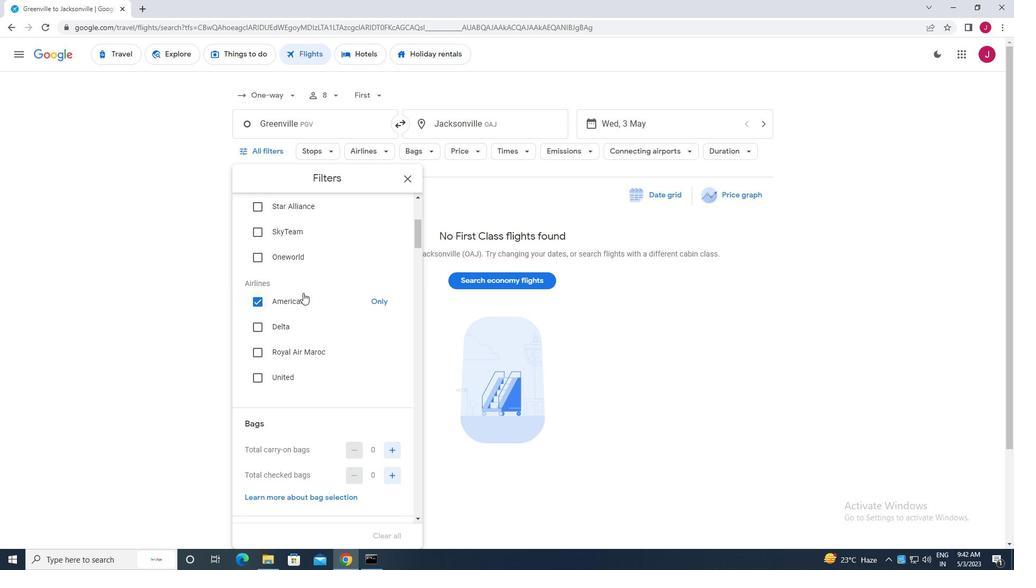 
Action: Mouse moved to (305, 293)
Screenshot: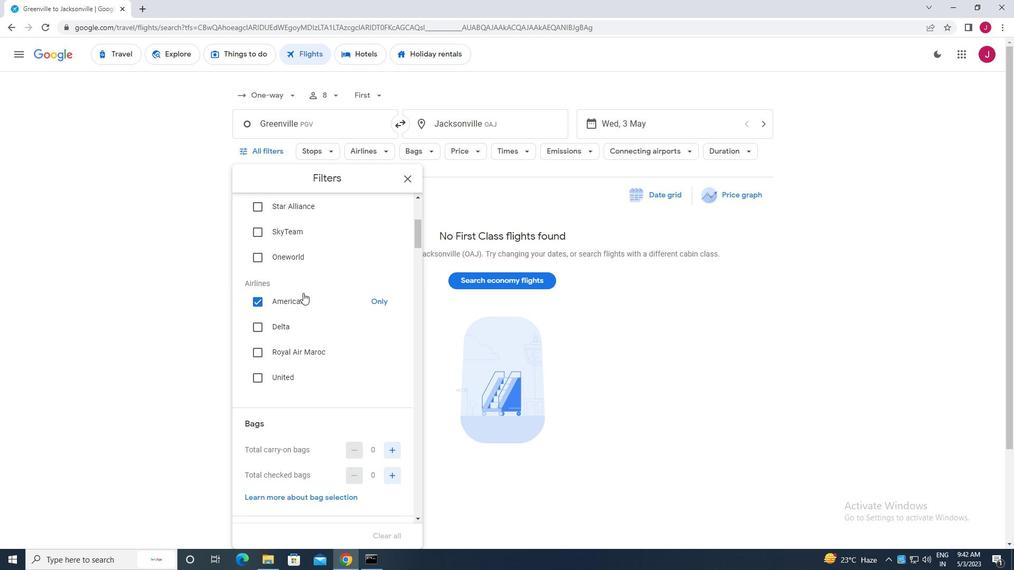 
Action: Mouse scrolled (305, 292) with delta (0, 0)
Screenshot: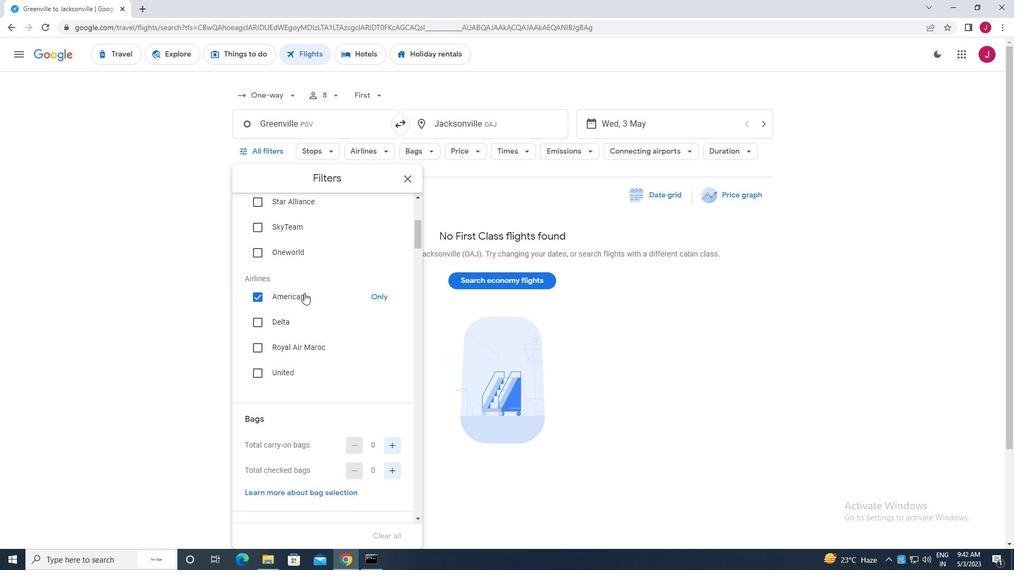 
Action: Mouse moved to (305, 293)
Screenshot: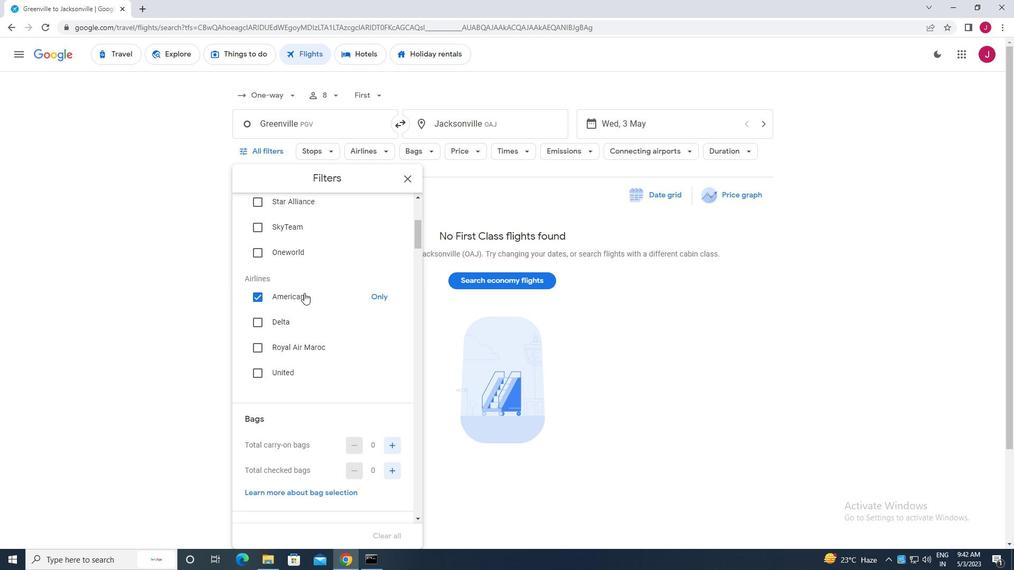 
Action: Mouse scrolled (305, 292) with delta (0, 0)
Screenshot: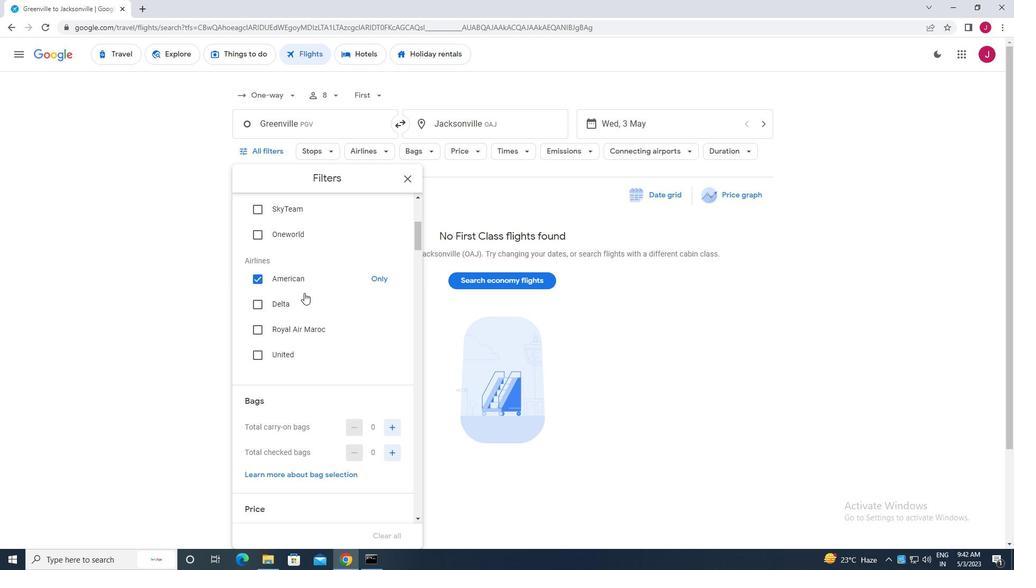 
Action: Mouse moved to (387, 265)
Screenshot: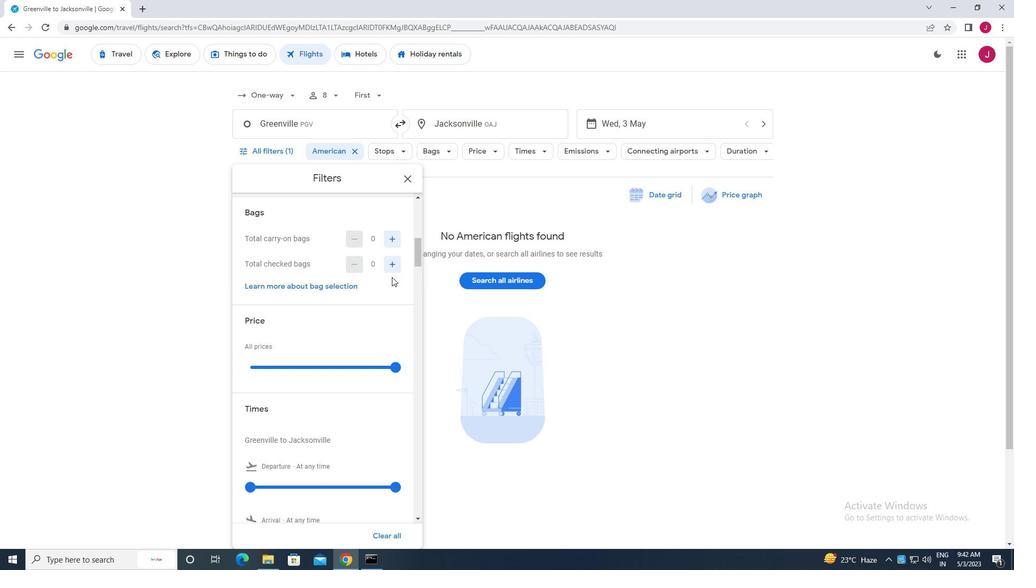 
Action: Mouse pressed left at (387, 265)
Screenshot: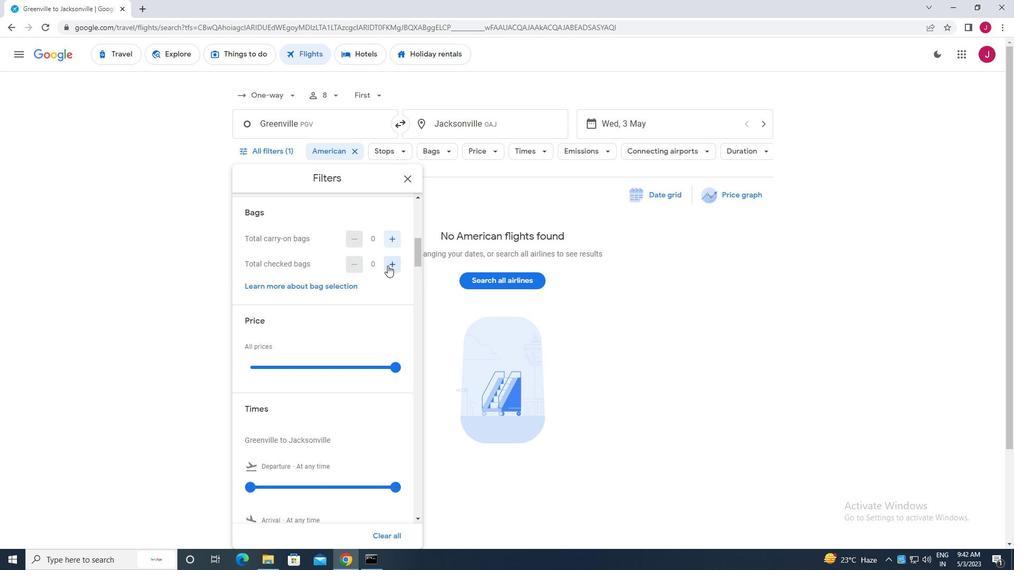 
Action: Mouse pressed left at (387, 265)
Screenshot: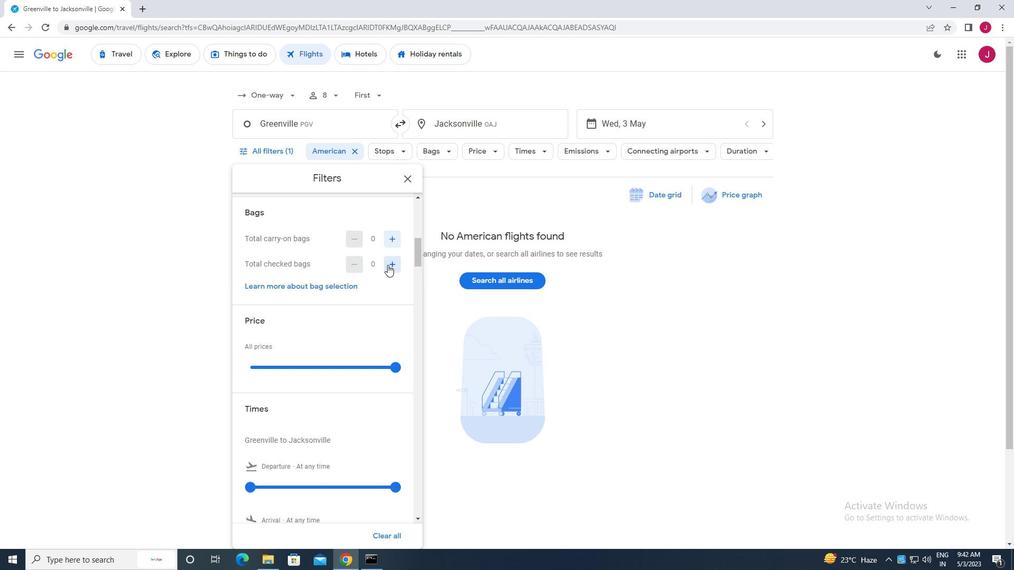 
Action: Mouse pressed left at (387, 265)
Screenshot: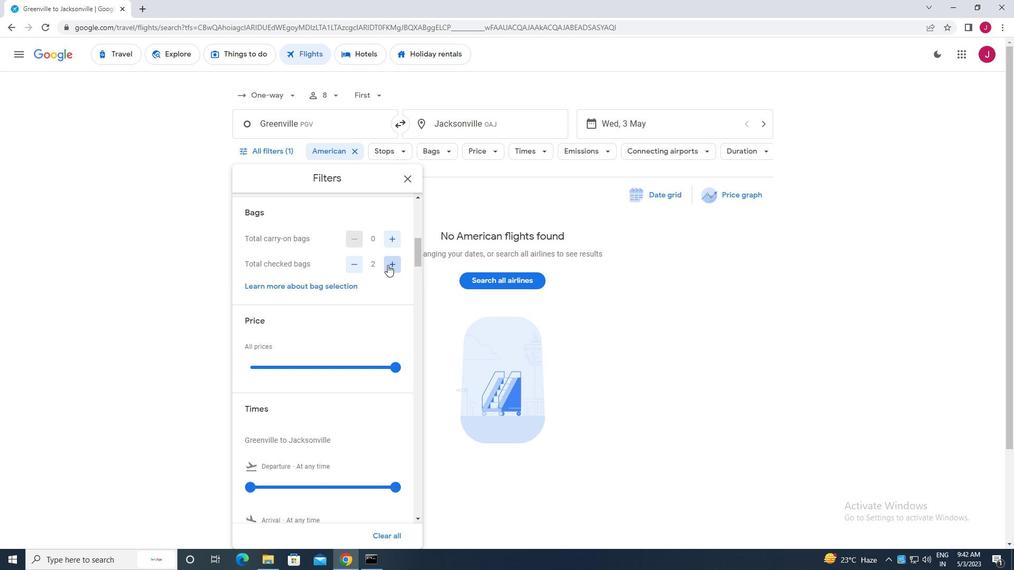 
Action: Mouse pressed left at (387, 265)
Screenshot: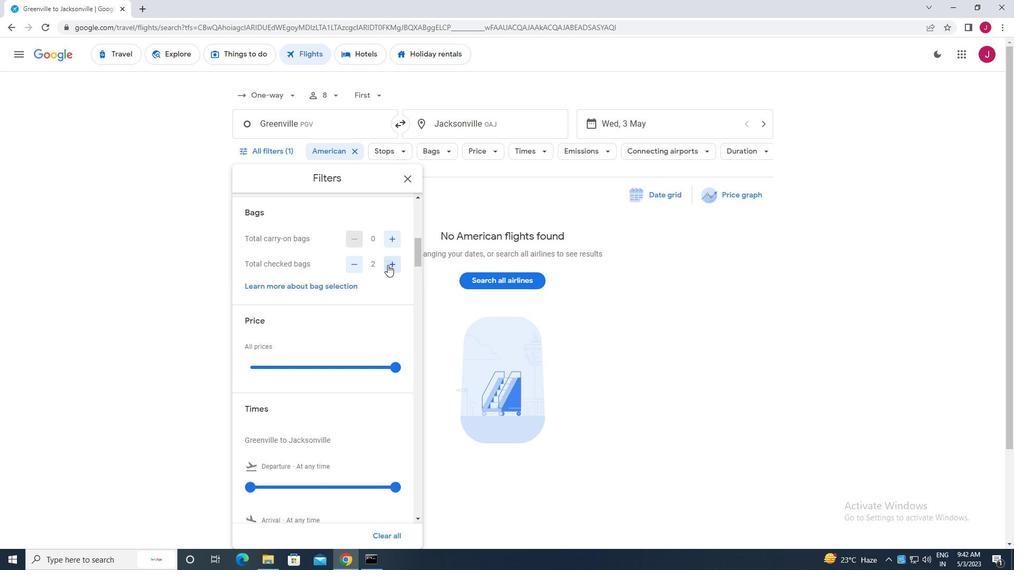 
Action: Mouse pressed left at (387, 265)
Screenshot: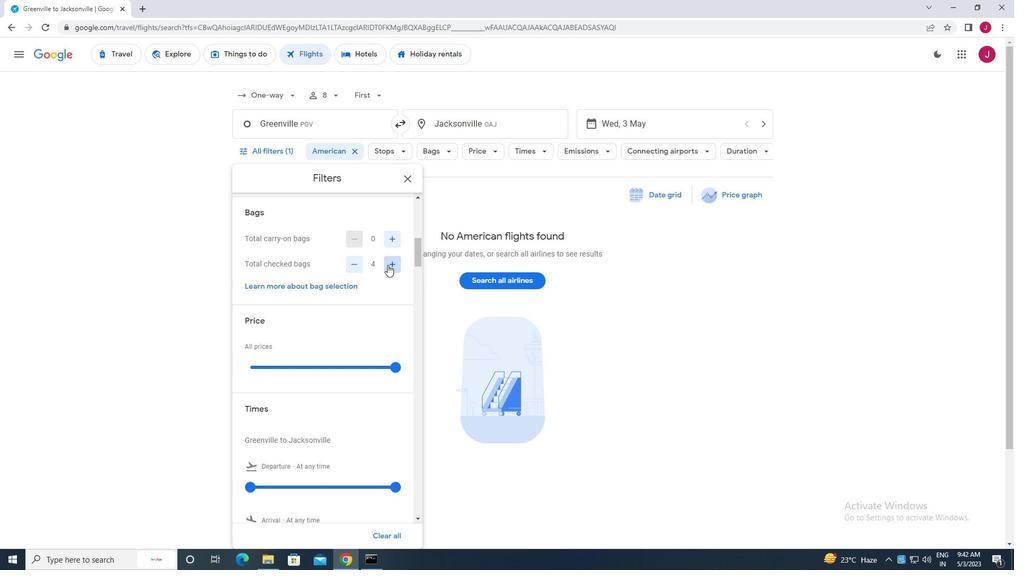 
Action: Mouse pressed left at (387, 265)
Screenshot: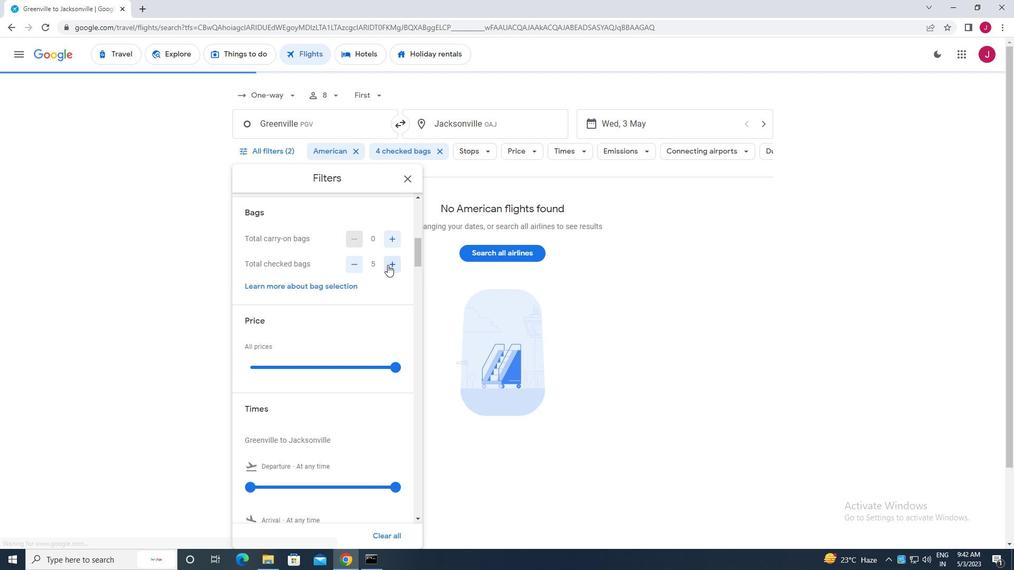 
Action: Mouse pressed left at (387, 265)
Screenshot: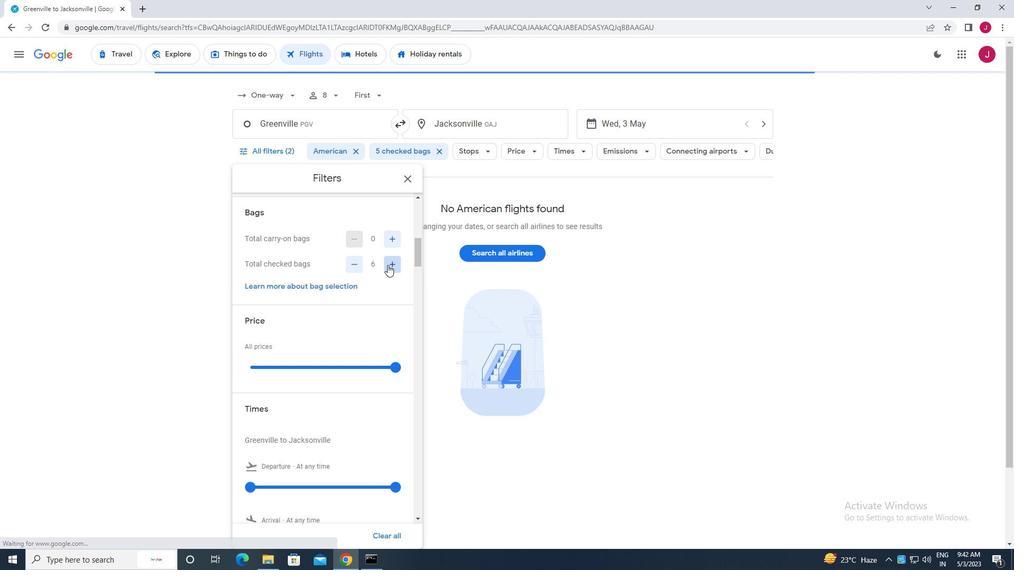 
Action: Mouse moved to (388, 264)
Screenshot: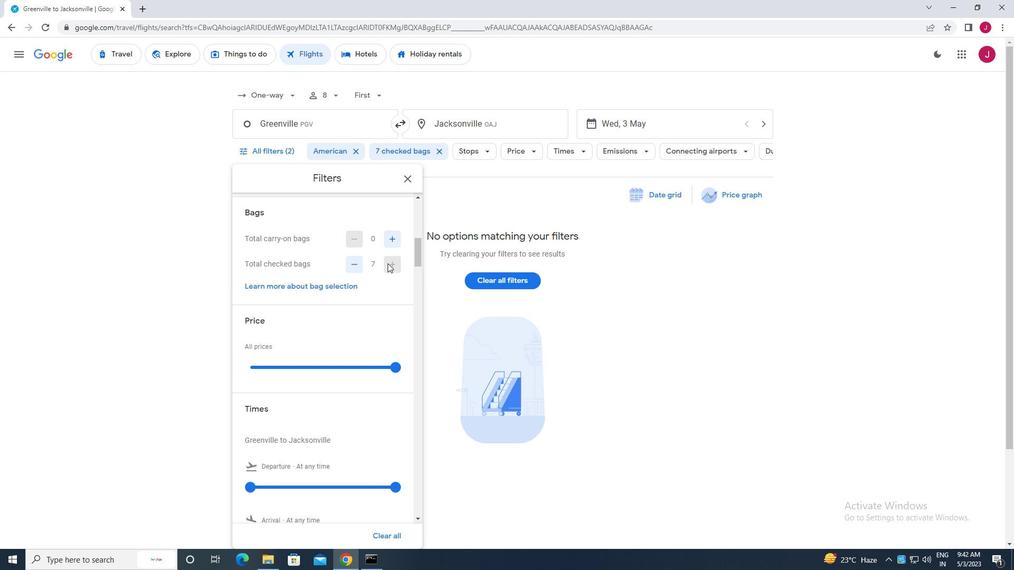 
Action: Mouse scrolled (388, 263) with delta (0, 0)
Screenshot: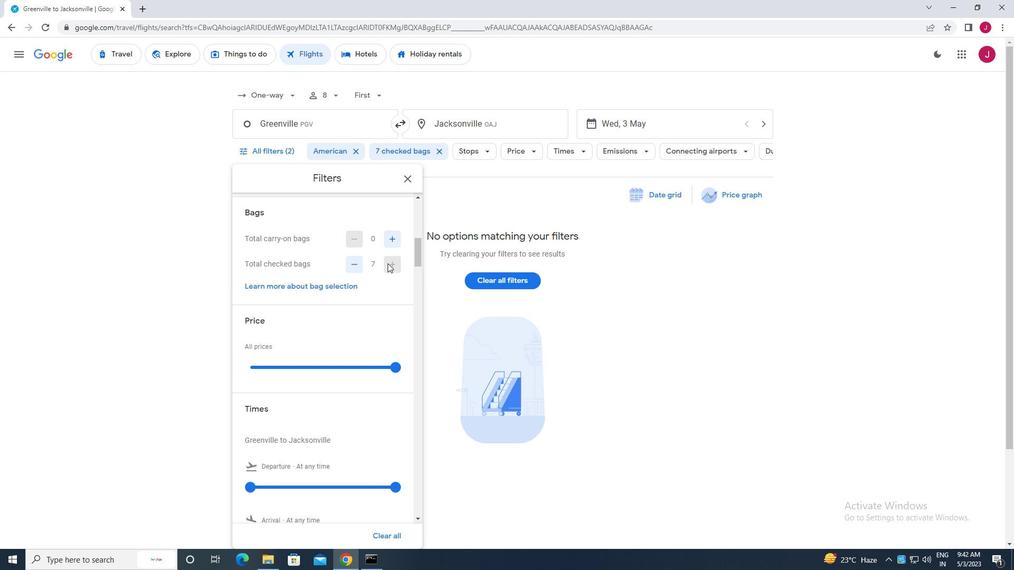 
Action: Mouse moved to (389, 265)
Screenshot: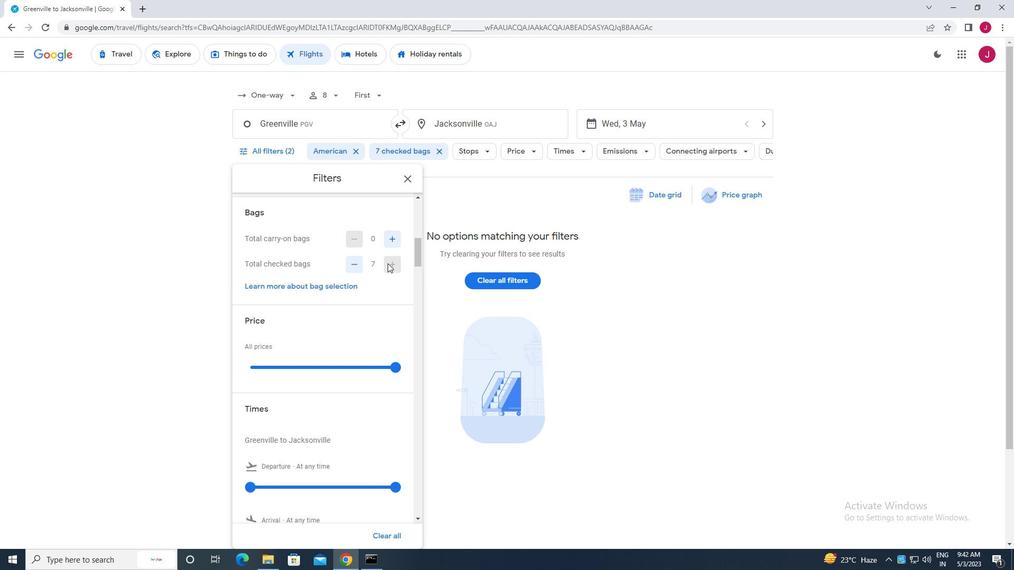 
Action: Mouse scrolled (389, 264) with delta (0, 0)
Screenshot: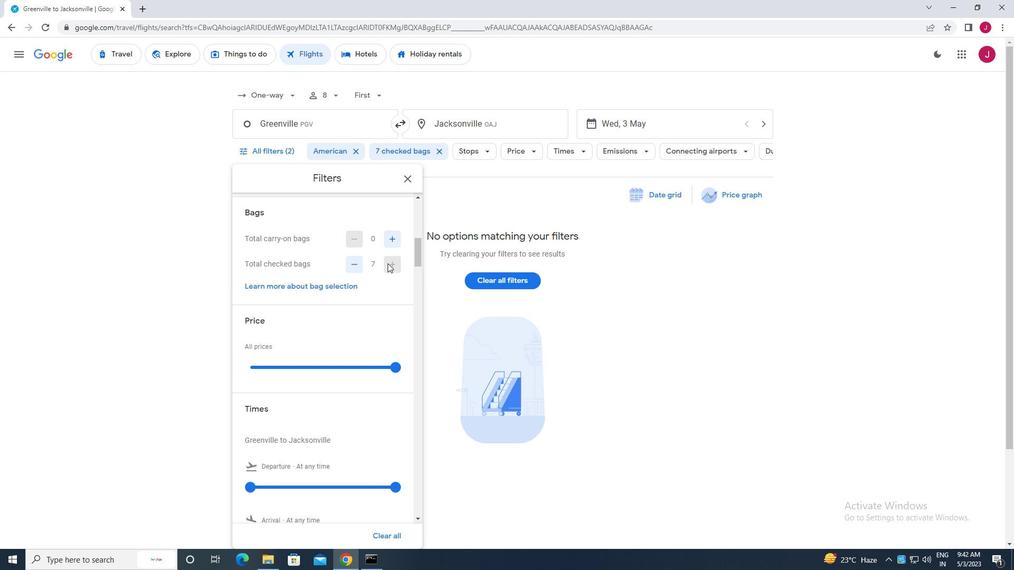 
Action: Mouse moved to (394, 265)
Screenshot: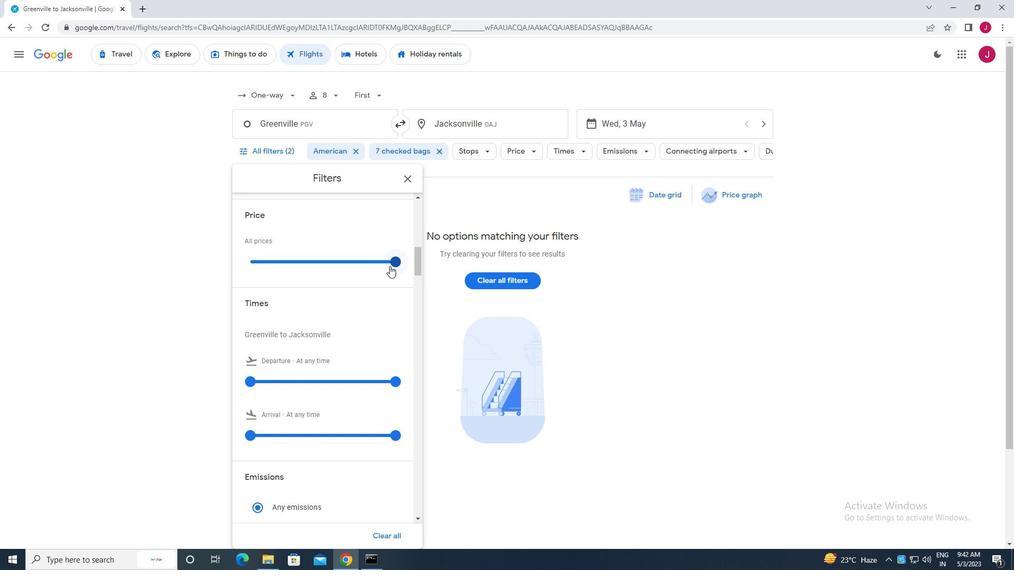 
Action: Mouse pressed left at (394, 265)
Screenshot: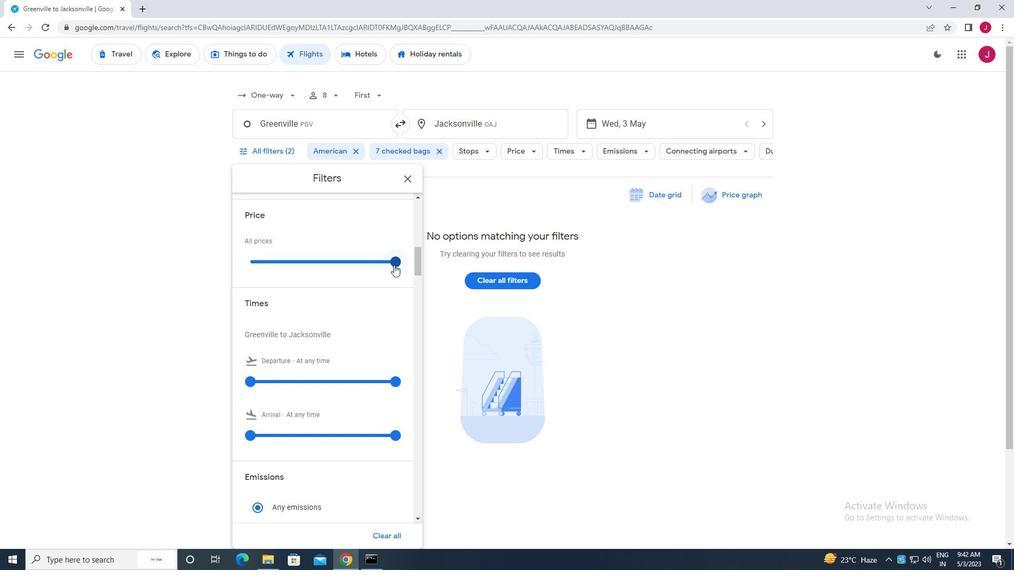 
Action: Mouse scrolled (394, 264) with delta (0, 0)
Screenshot: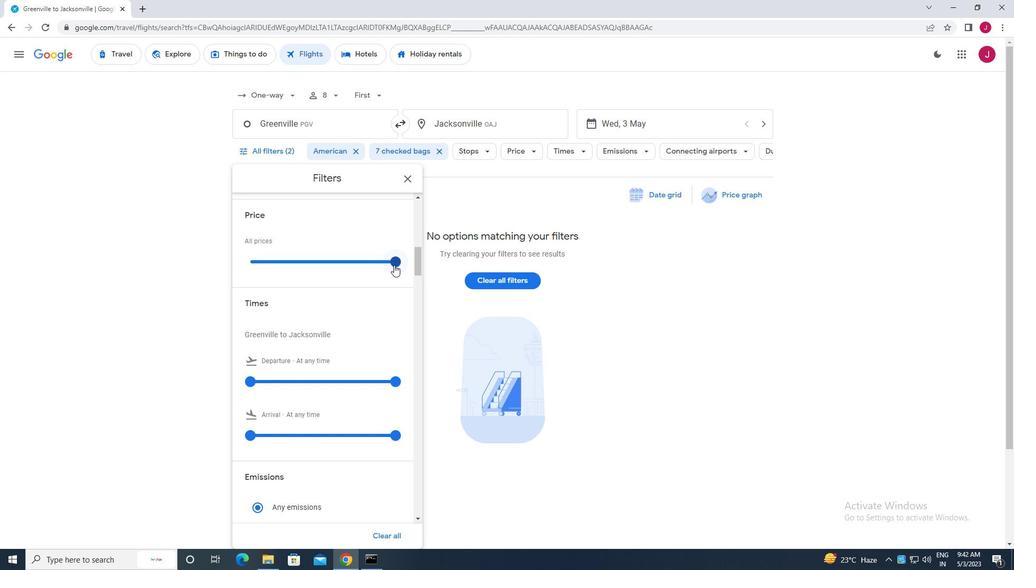 
Action: Mouse scrolled (394, 264) with delta (0, 0)
Screenshot: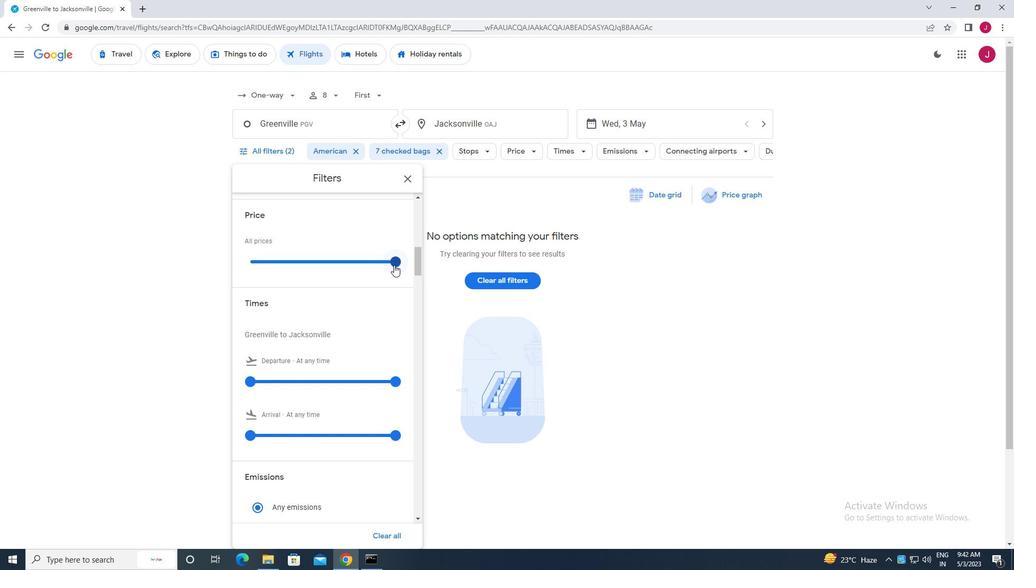 
Action: Mouse moved to (253, 277)
Screenshot: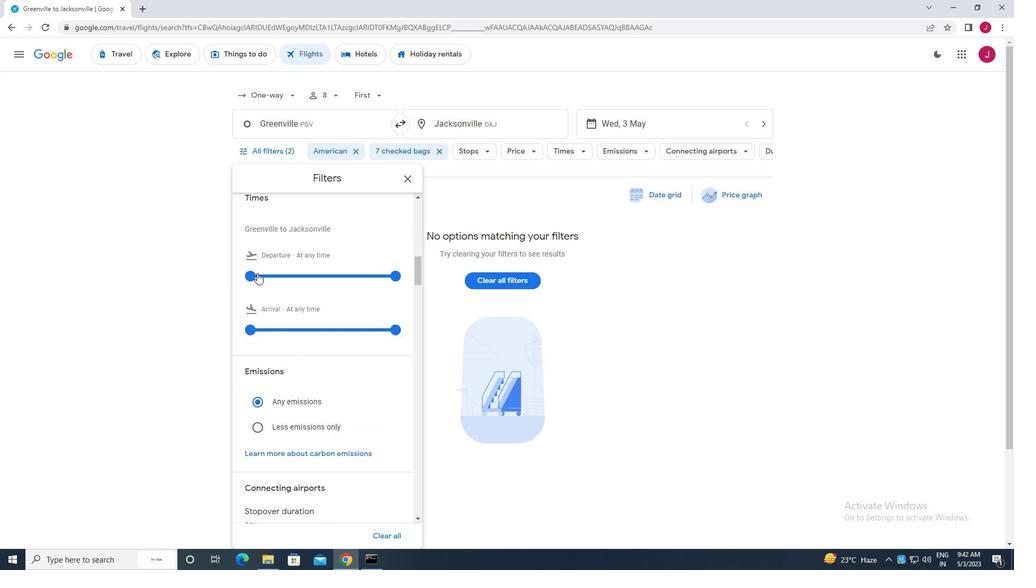 
Action: Mouse pressed left at (253, 277)
Screenshot: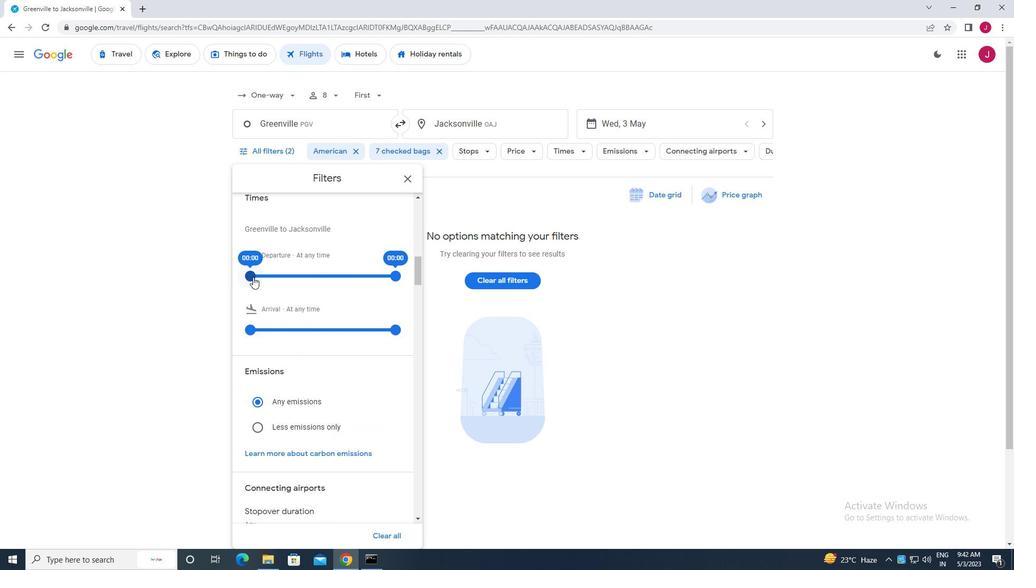
Action: Mouse moved to (396, 278)
Screenshot: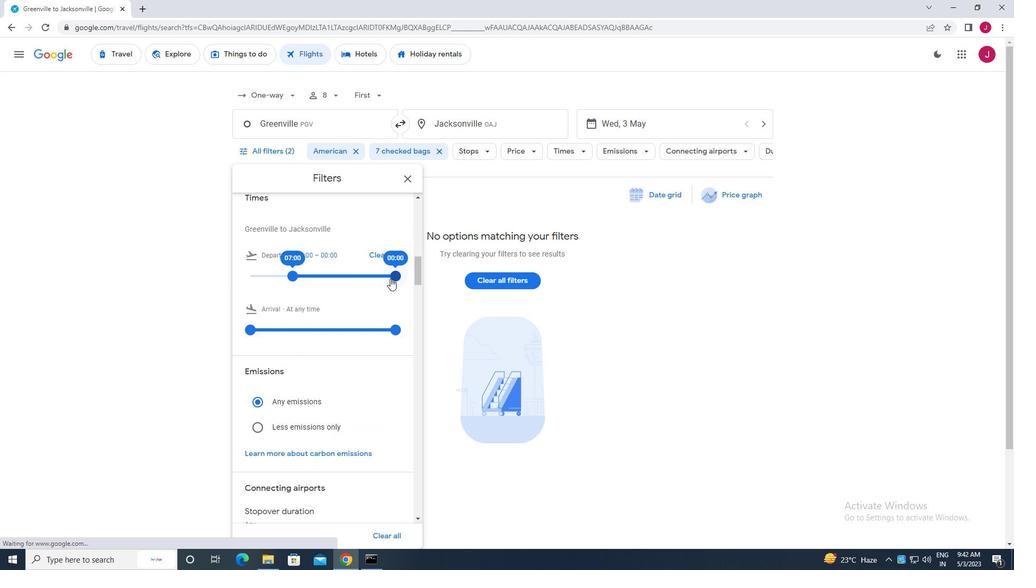 
Action: Mouse pressed left at (396, 278)
Screenshot: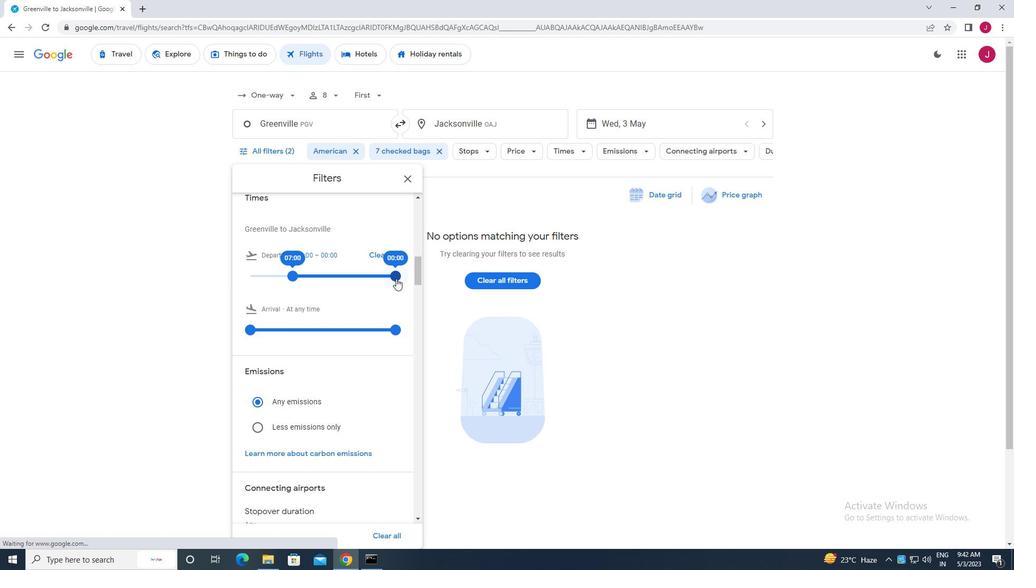 
Action: Mouse moved to (405, 177)
Screenshot: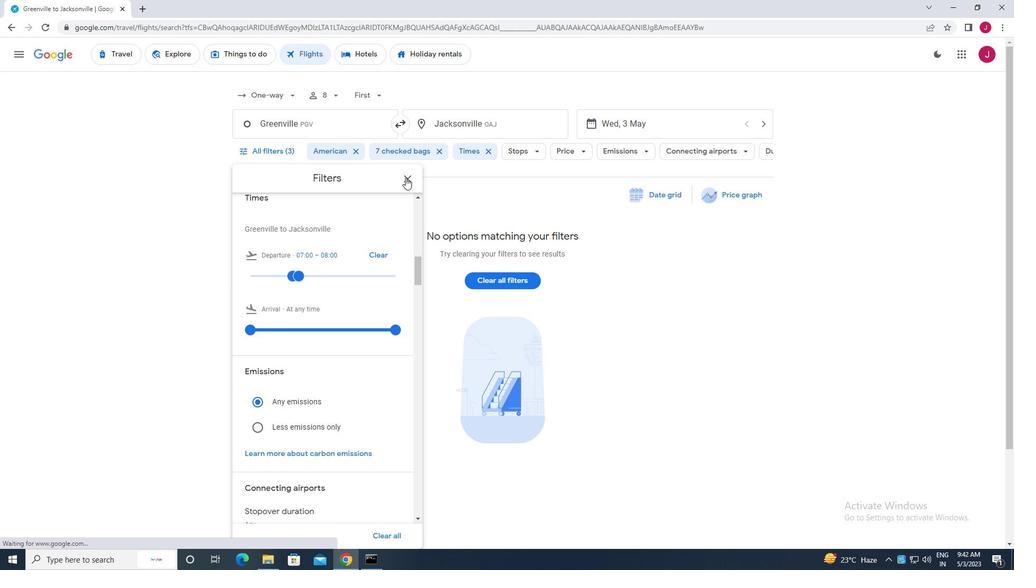 
Action: Mouse pressed left at (405, 177)
Screenshot: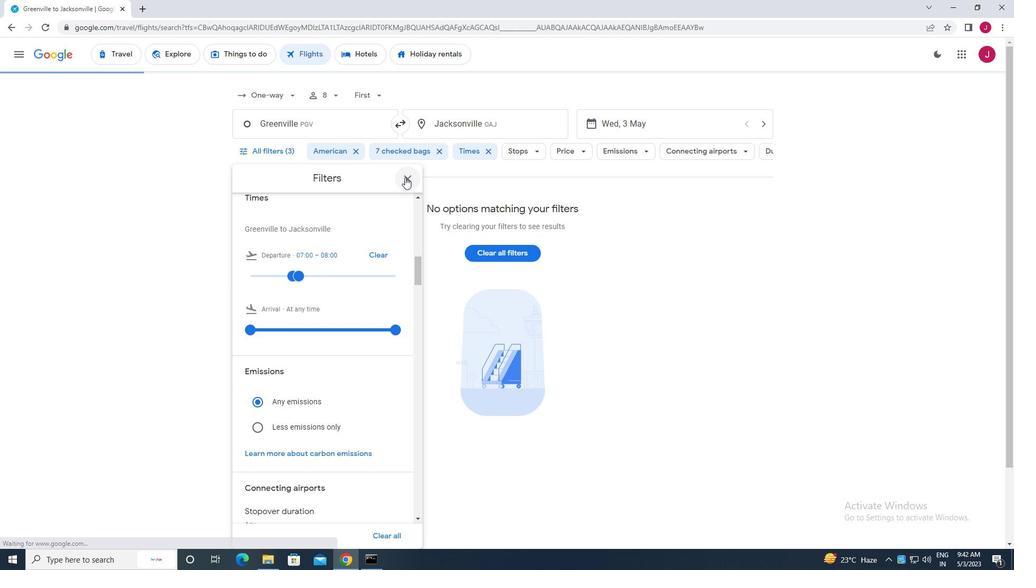 
Action: Mouse moved to (402, 178)
Screenshot: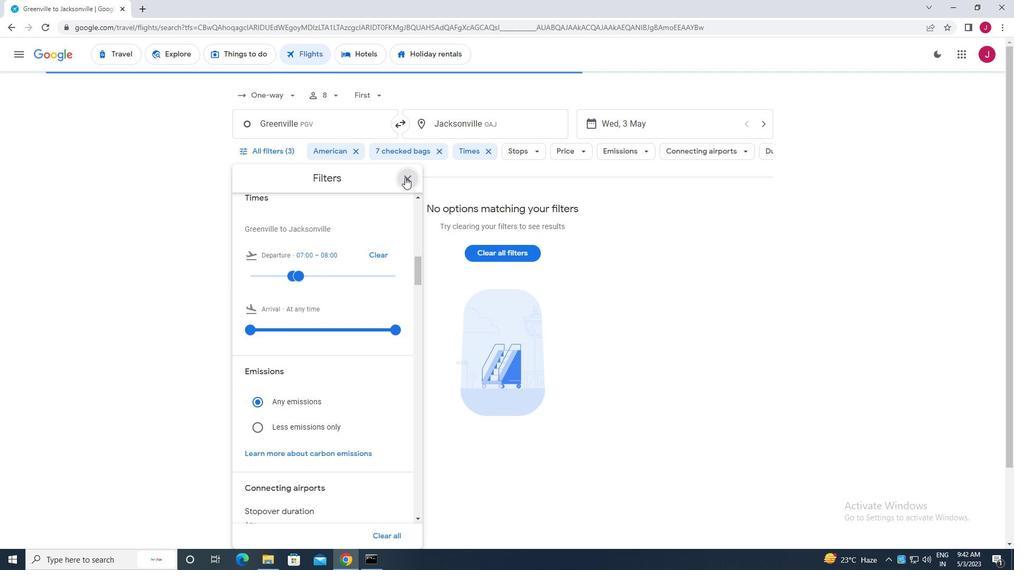 
